 Task: Reserve a 3-hour beer and brewery tour to explore local craft breweries and their brews.
Action: Mouse pressed left at (547, 203)
Screenshot: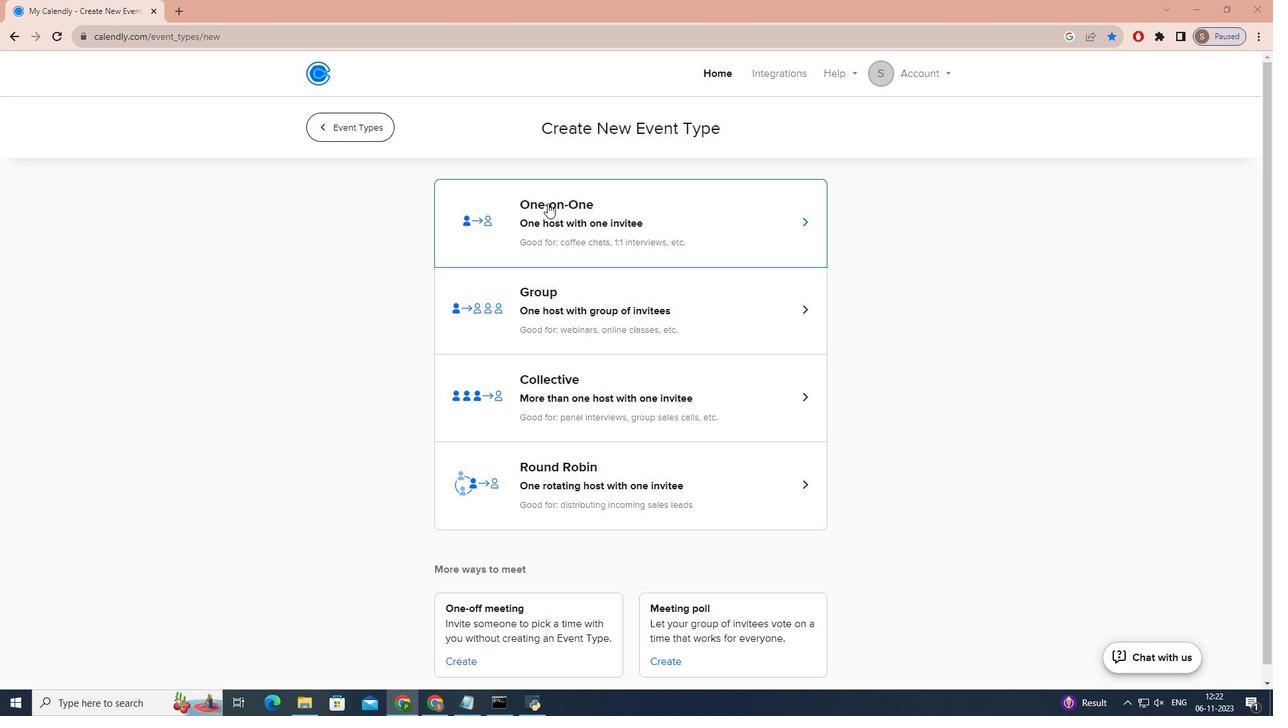 
Action: Mouse moved to (502, 265)
Screenshot: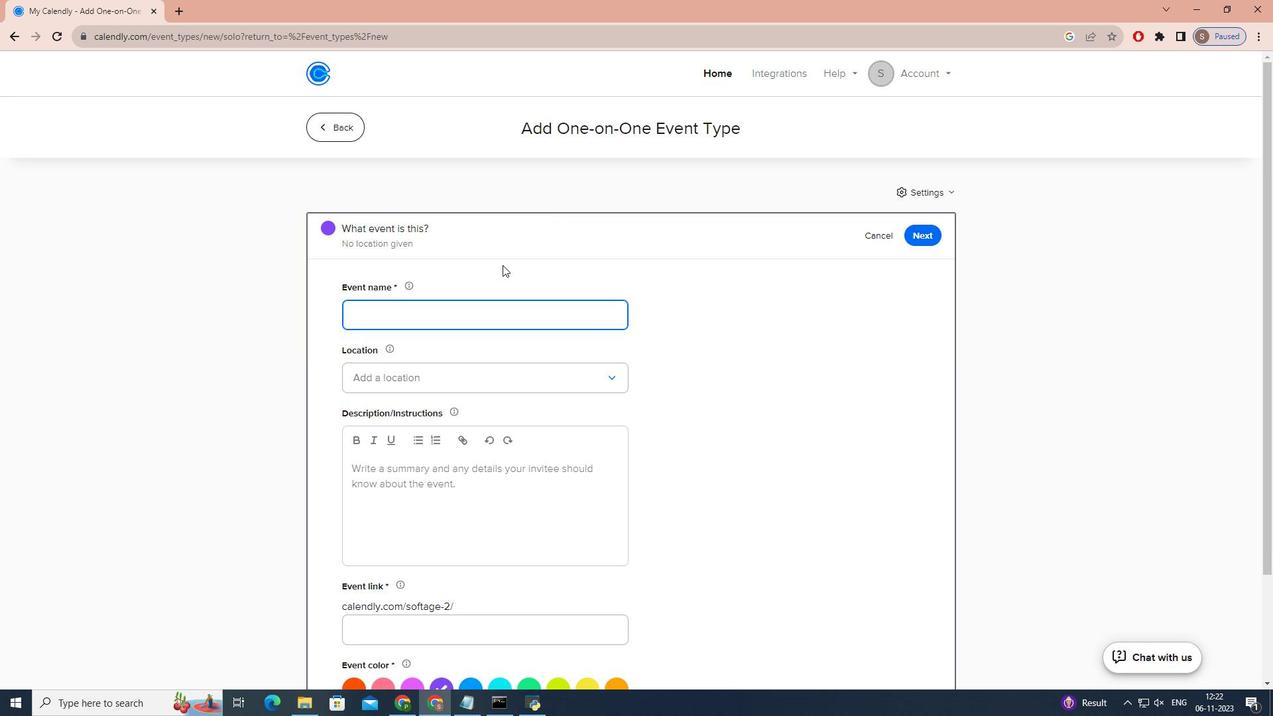
Action: Key pressed c<Key.caps_lock>RAFT<Key.space><Key.caps_lock>b<Key.caps_lock>EER<Key.space><Key.caps_lock>b<Key.caps_lock>REWERY<Key.space><Key.caps_lock>t<Key.caps_lock>OUR<Key.space>-<Key.space><Key.backspace><Key.backspace>AND<Key.space><Key.caps_lock>a<Key.caps_lock>DVENTURE
Screenshot: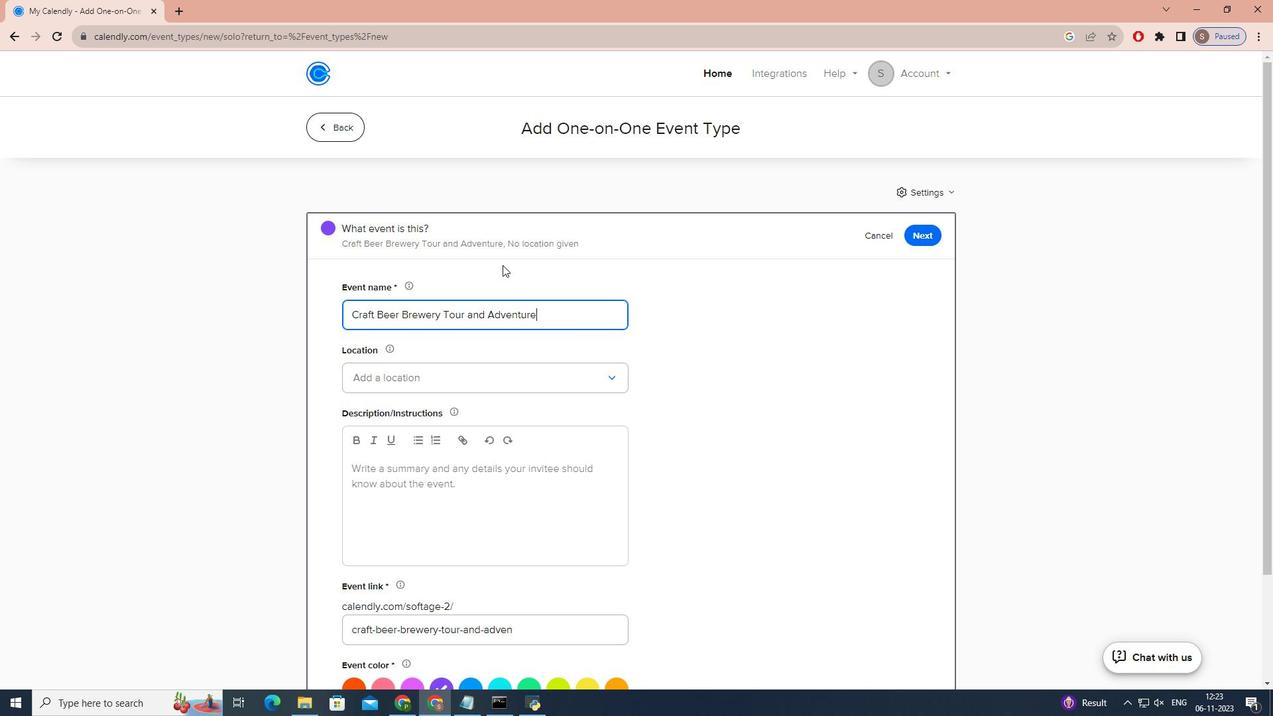 
Action: Mouse moved to (467, 375)
Screenshot: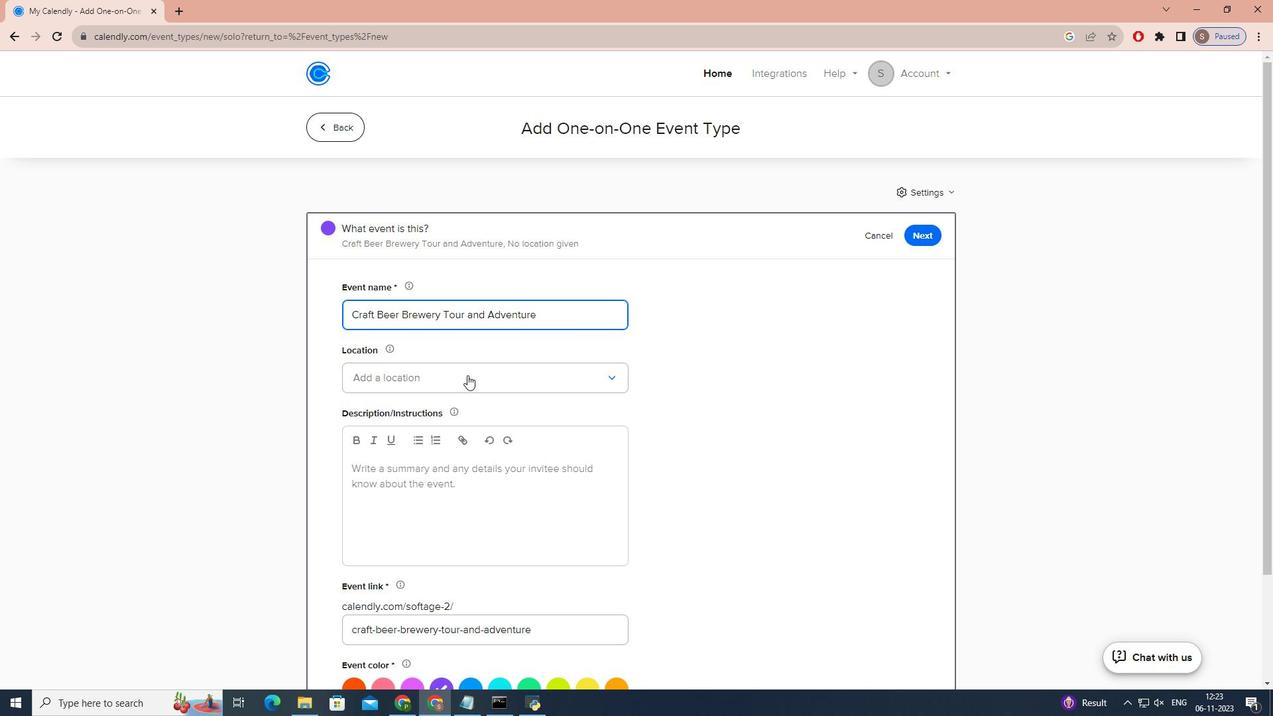 
Action: Mouse pressed left at (467, 375)
Screenshot: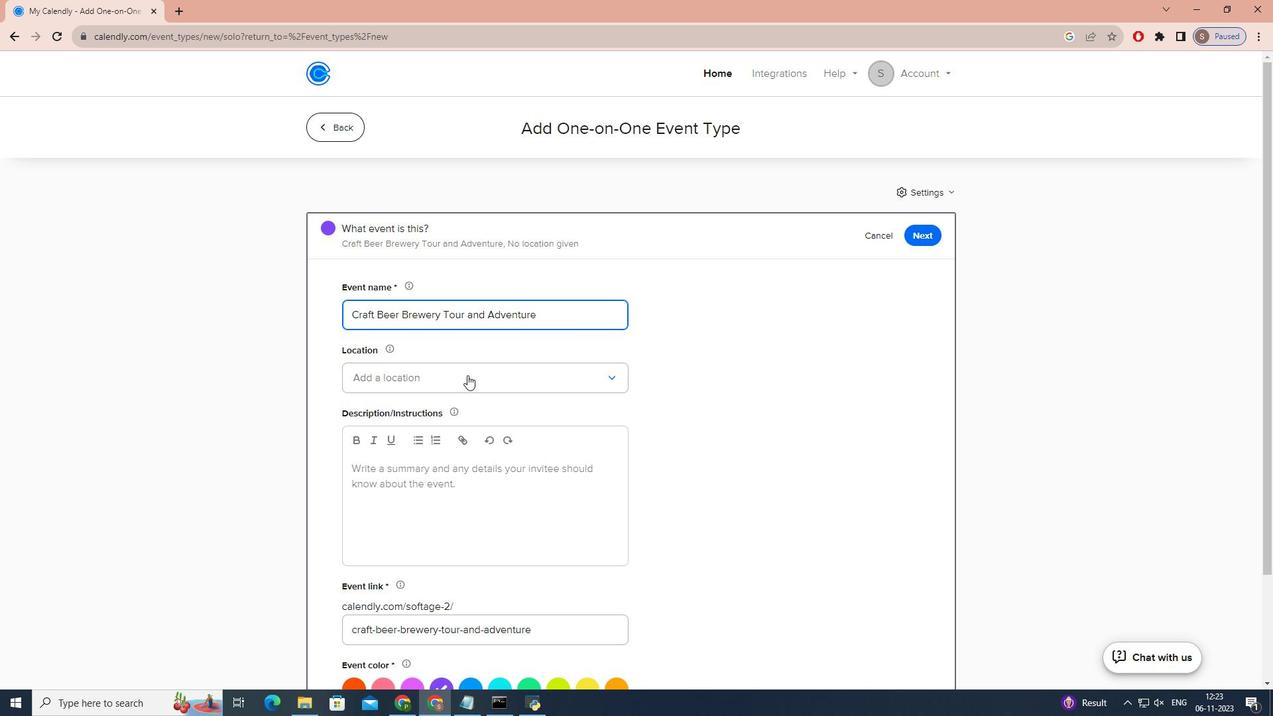 
Action: Mouse moved to (452, 410)
Screenshot: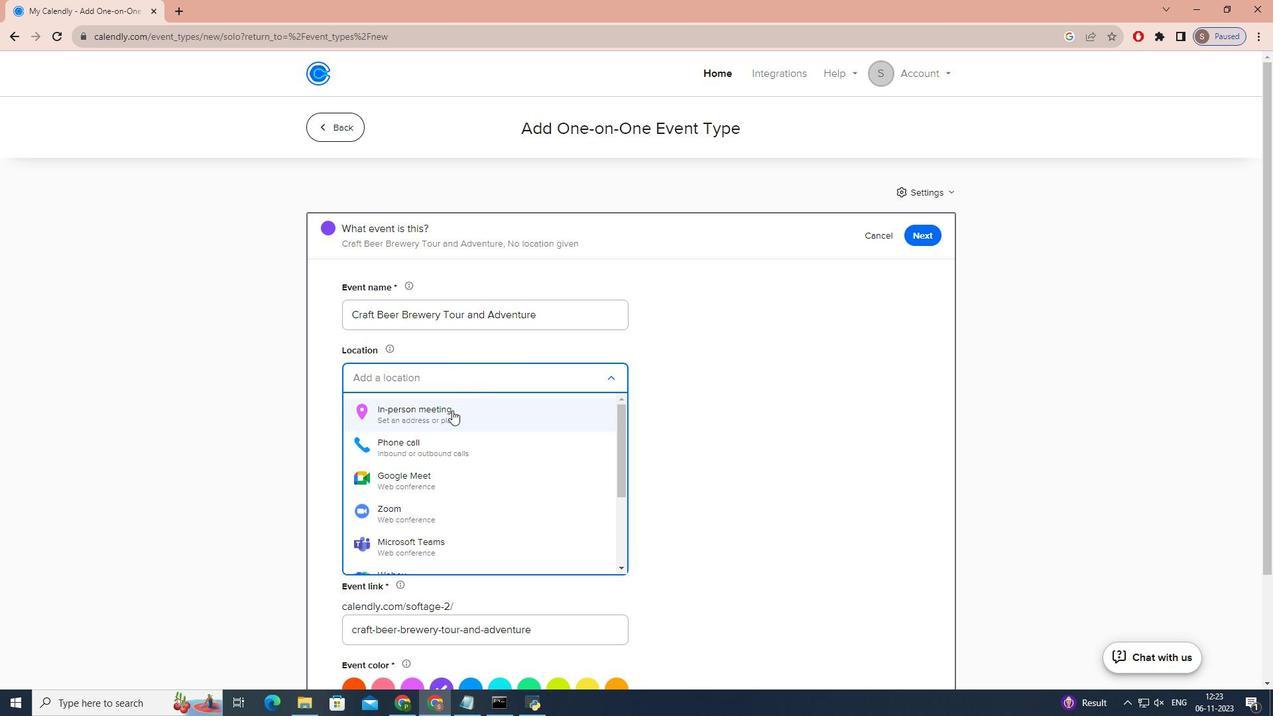 
Action: Mouse pressed left at (452, 410)
Screenshot: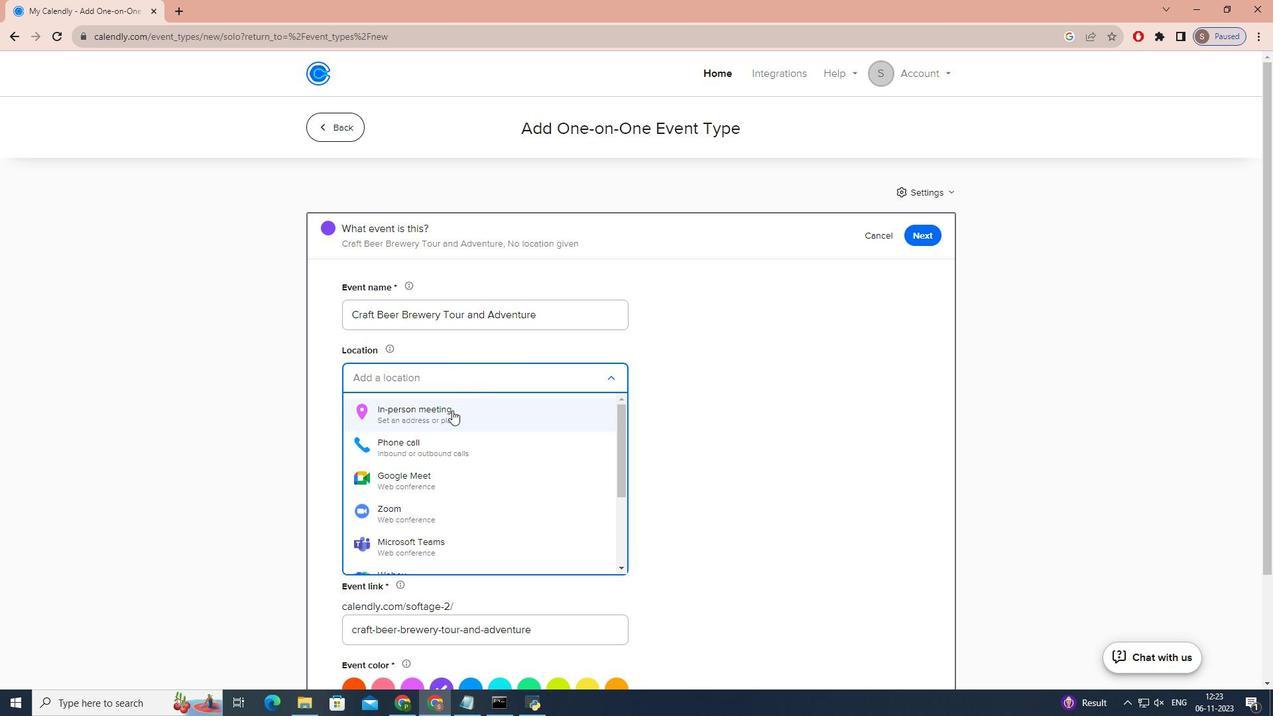 
Action: Mouse moved to (590, 213)
Screenshot: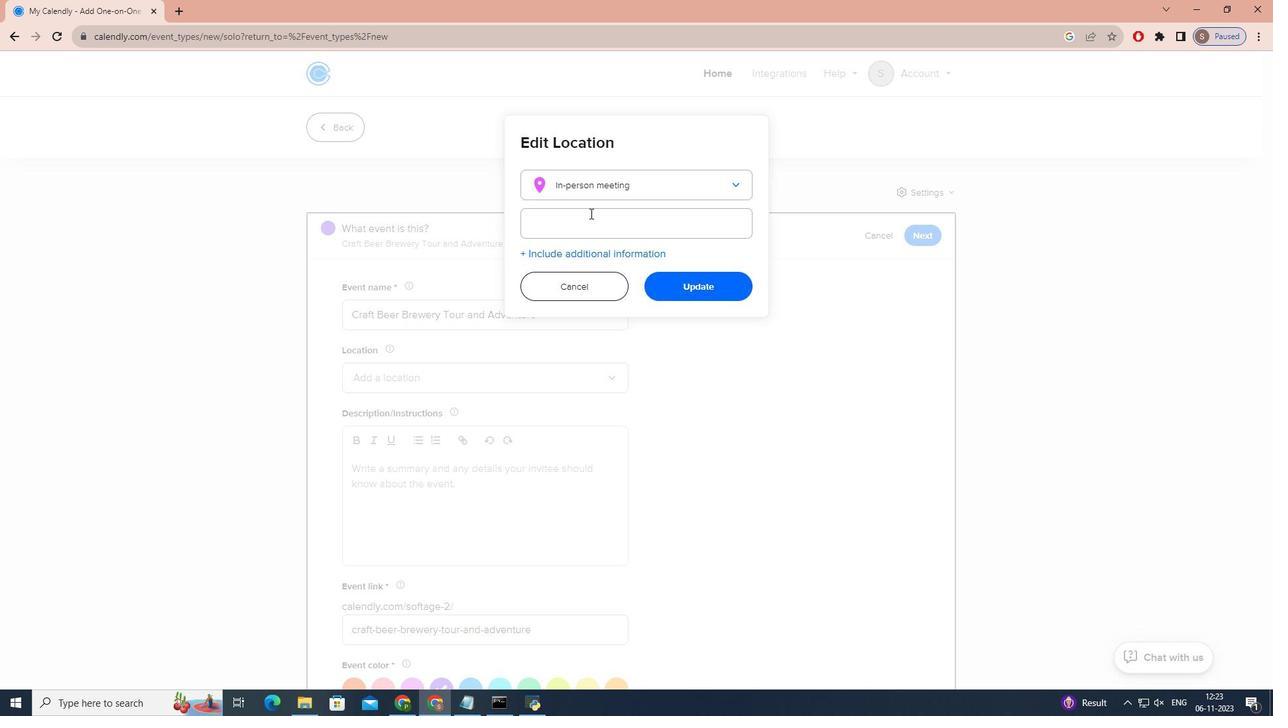 
Action: Mouse pressed left at (590, 213)
Screenshot: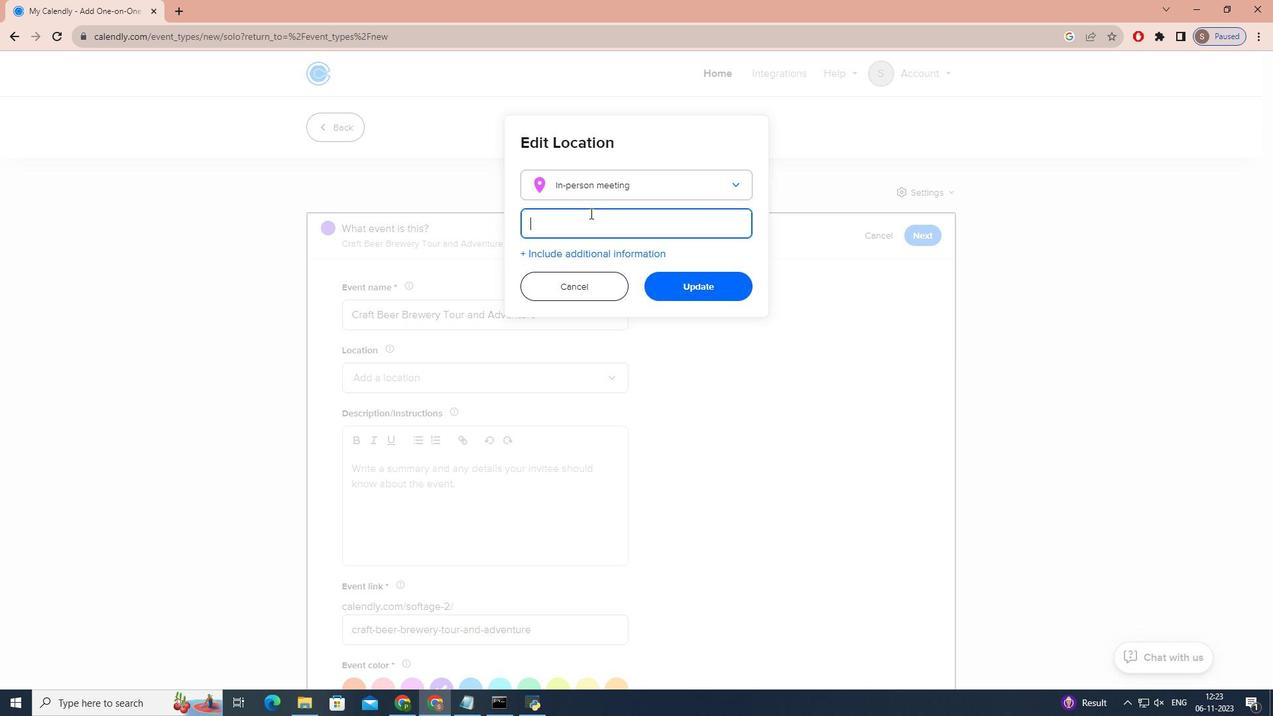 
Action: Key pressed <Key.caps_lock>n<Key.caps_lock>EW<Key.space><Key.caps_lock>g<Key.caps_lock>LARUS<Key.space><Key.caps_lock>b<Key.caps_lock>REWING<Key.space><Key.caps_lock>c<Key.caps_lock>OMPANY<Key.space><Key.backspace>,<Key.space><Key.caps_lock>n<Key.caps_lock>EW<Key.space><Key.caps_lock>g<Key.caps_lock>LARUS,<Key.space><Key.caps_lock>w<Key.caps_lock>ISCONSIN,<Key.space><Key.caps_lock>us
Screenshot: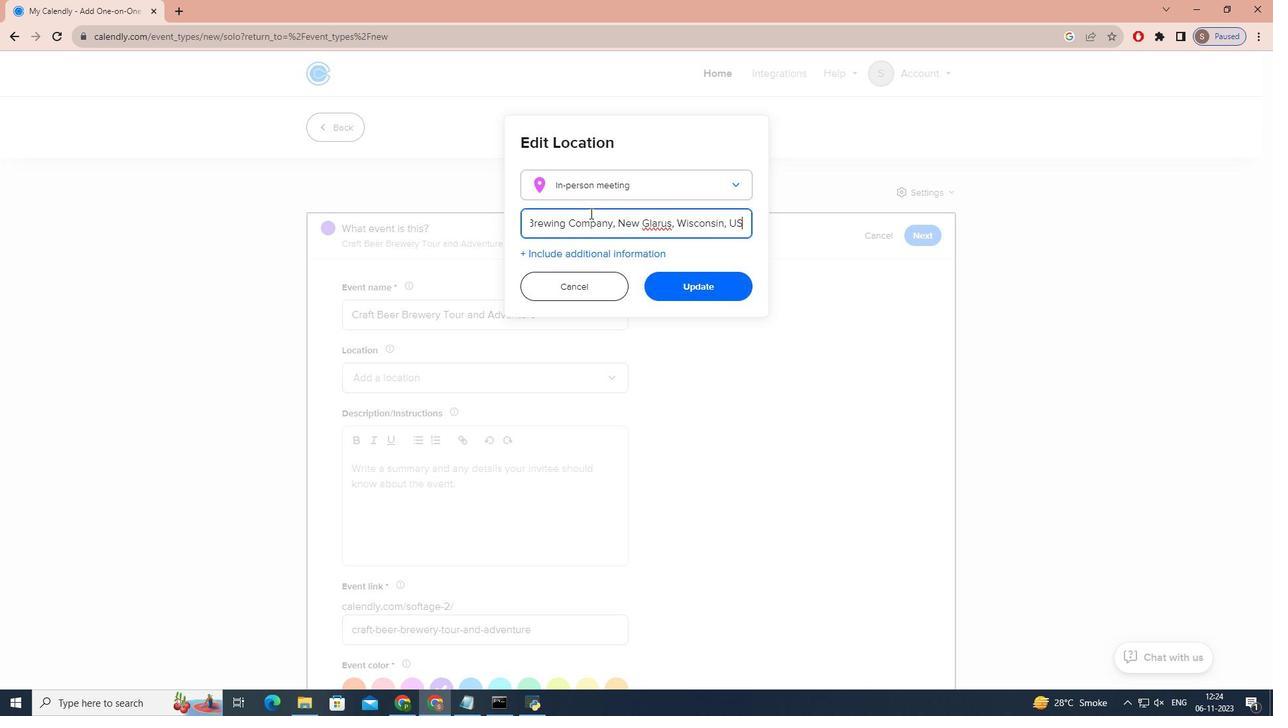 
Action: Mouse moved to (692, 285)
Screenshot: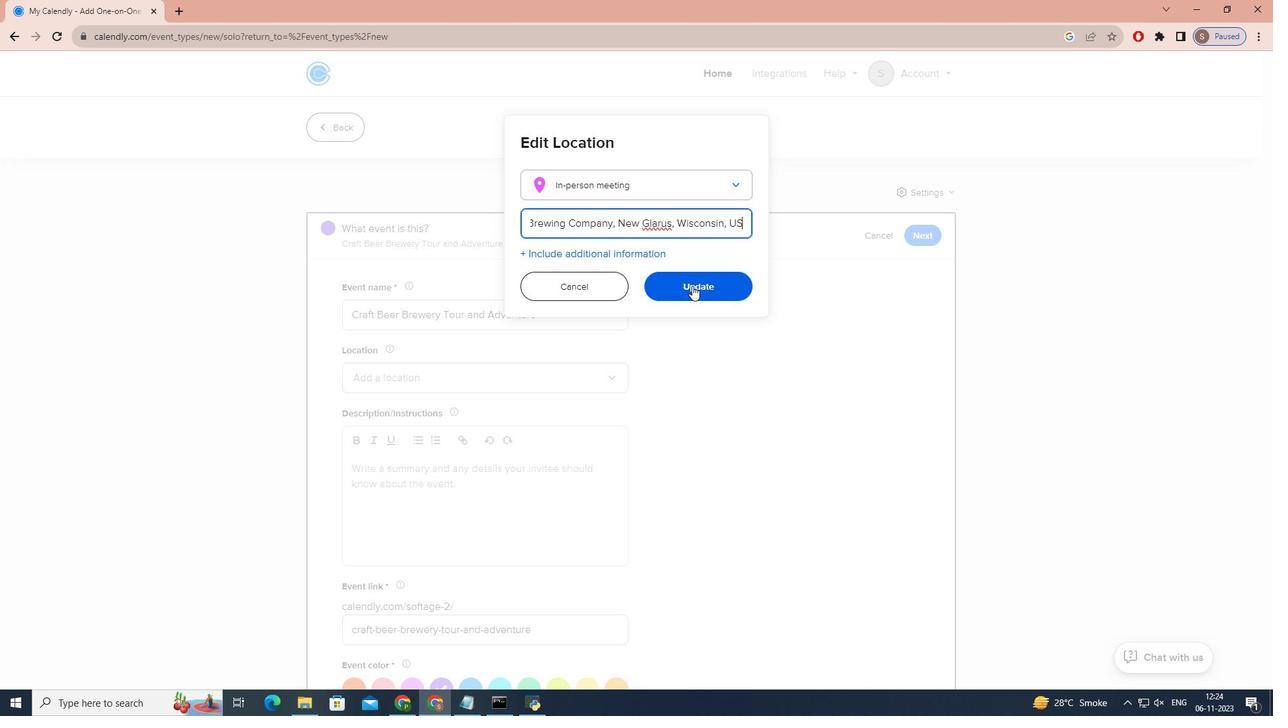 
Action: Mouse pressed left at (692, 285)
Screenshot: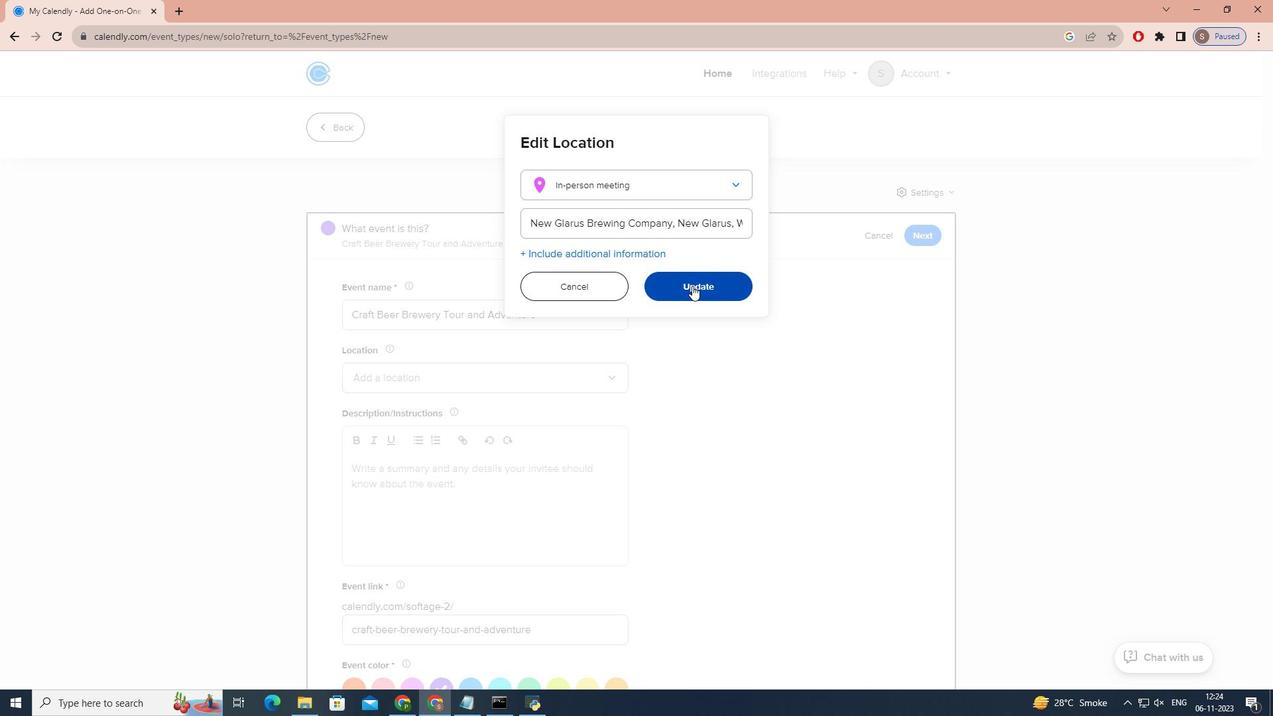 
Action: Mouse moved to (523, 484)
Screenshot: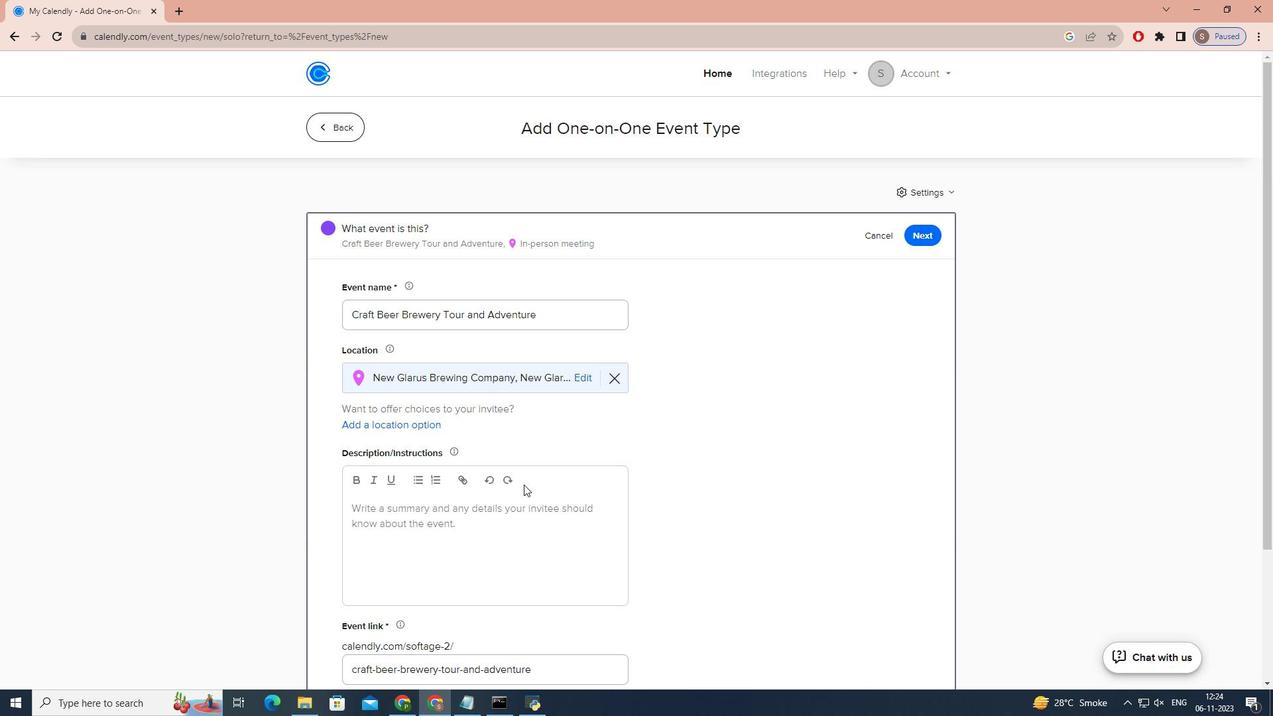 
Action: Mouse pressed left at (523, 484)
Screenshot: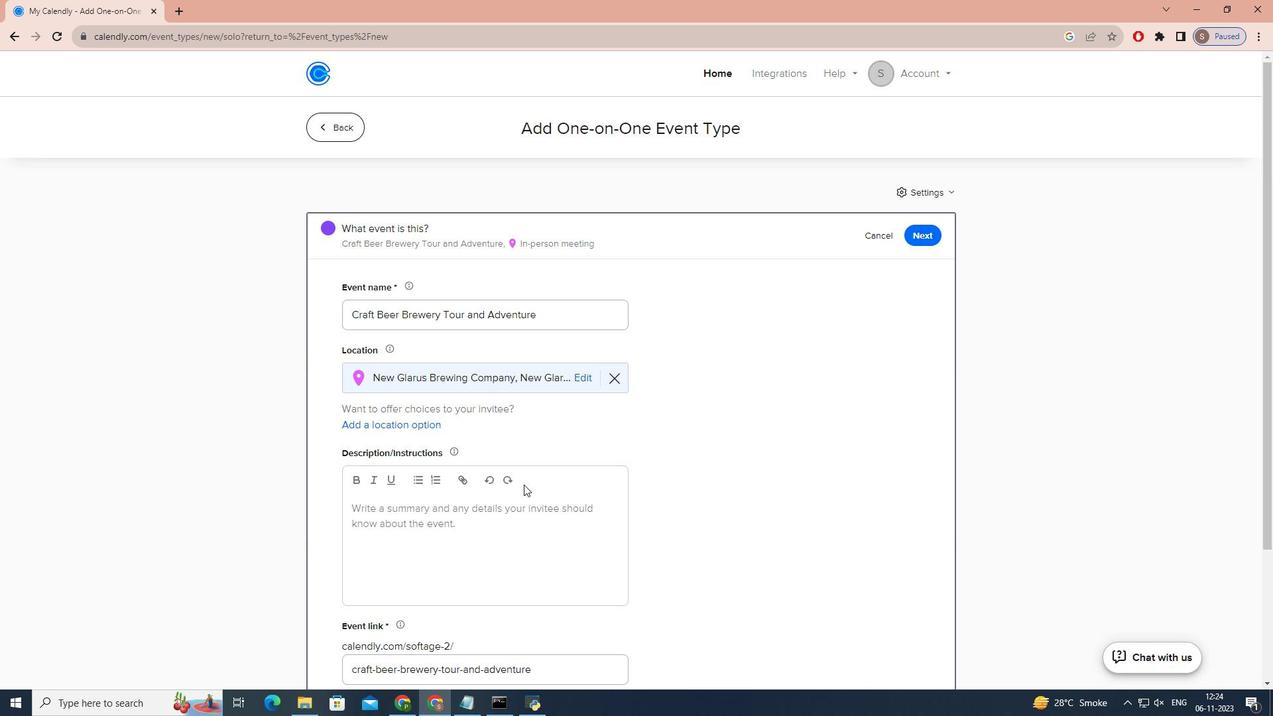 
Action: Mouse moved to (517, 501)
Screenshot: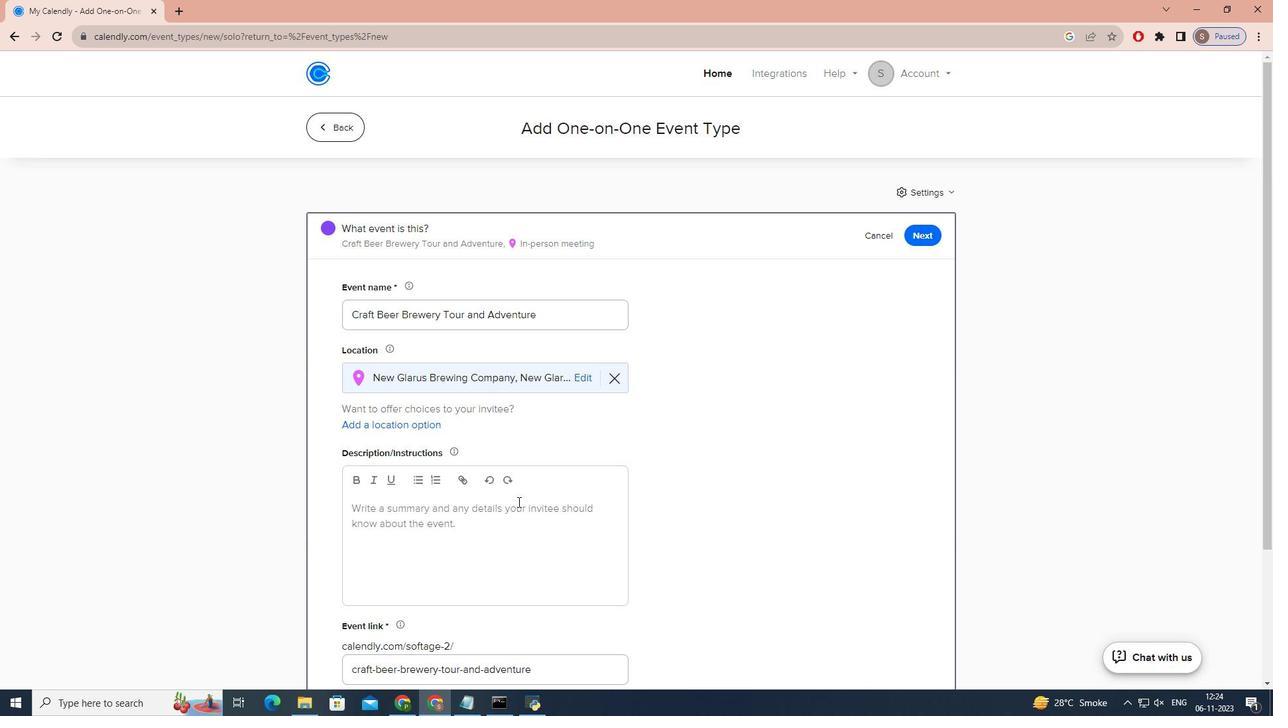 
Action: Mouse pressed left at (517, 501)
Screenshot: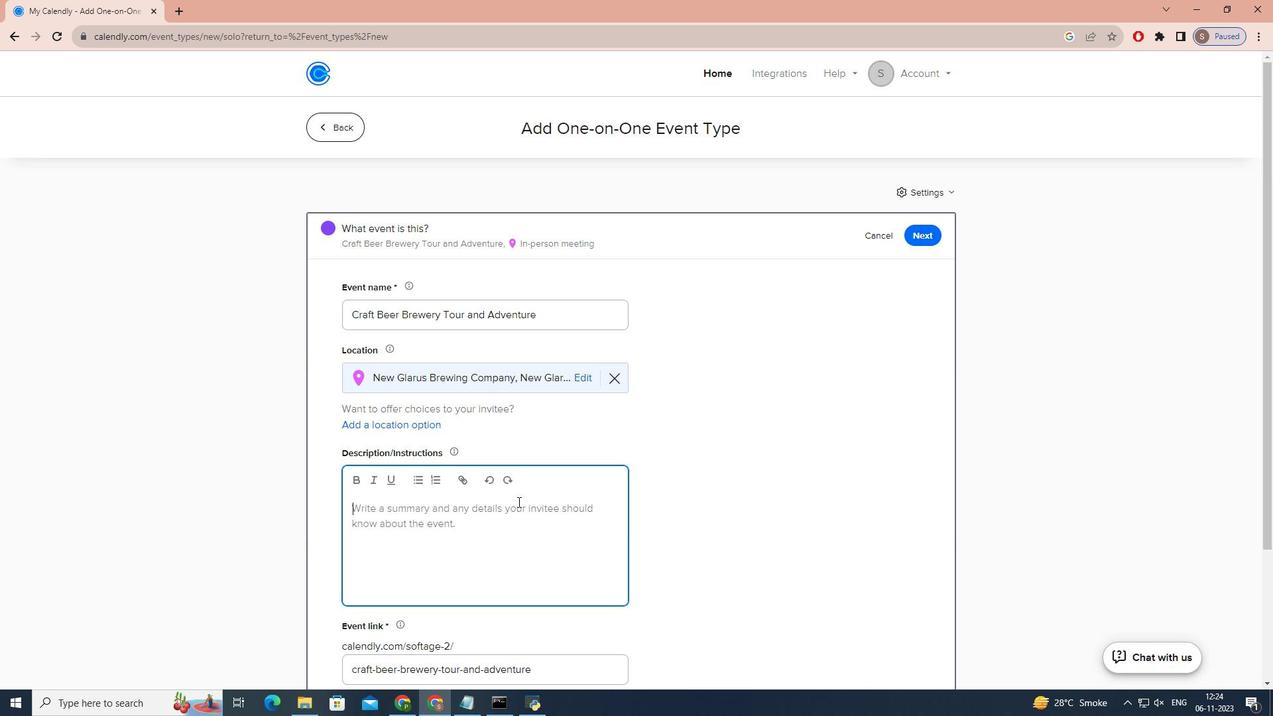 
Action: Key pressed w<Key.caps_lock>ELCOME<Key.space>TO<Key.space>OUR<Key.space>E
Screenshot: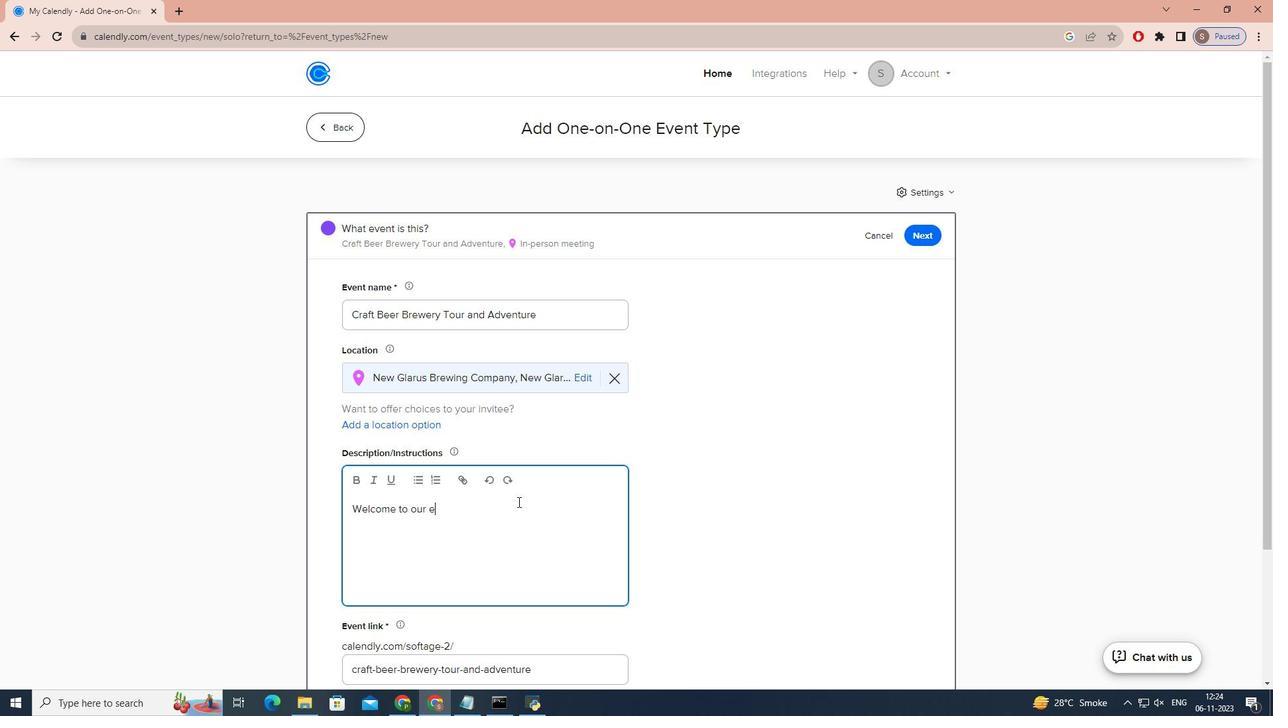 
Action: Mouse moved to (517, 501)
Screenshot: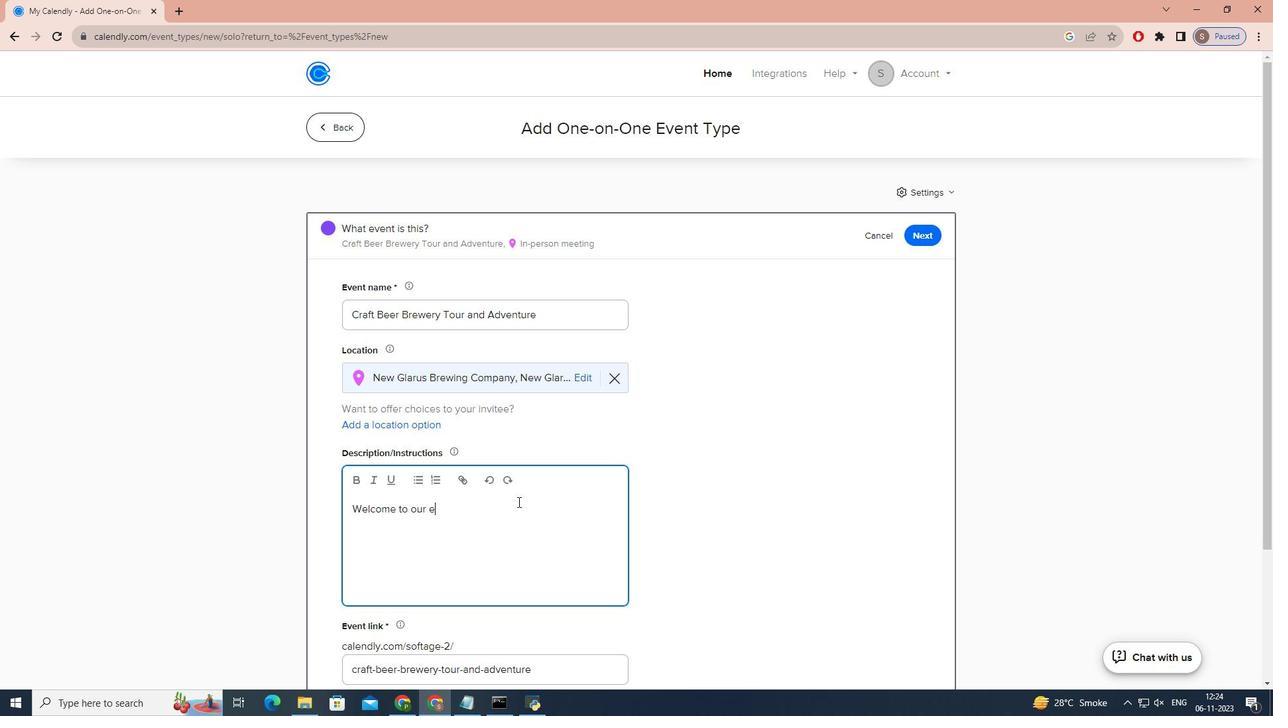 
Action: Key pressed XCITING<Key.space>BEER<Key.space>AND<Key.space>BREWERY<Key.space>TOUR<Key.space>AS<Key.space>WE<Key.space>EXPLORE<Key.space>THE<Key.space>B<Key.backspace>VIBRANT<Key.space>WOLRD<Key.space><Key.backspace><Key.backspace><Key.backspace><Key.backspace>RLD<Key.space>OF<Key.space>LOCAL<Key.space>CRAFT<Key.space>BREWERIES<Key.space>NM<Key.backspace><Key.backspace>AND<Key.space>H<Key.backspace>THERI<Key.space>UNIQUES<Key.backspace><Key.space>
Screenshot: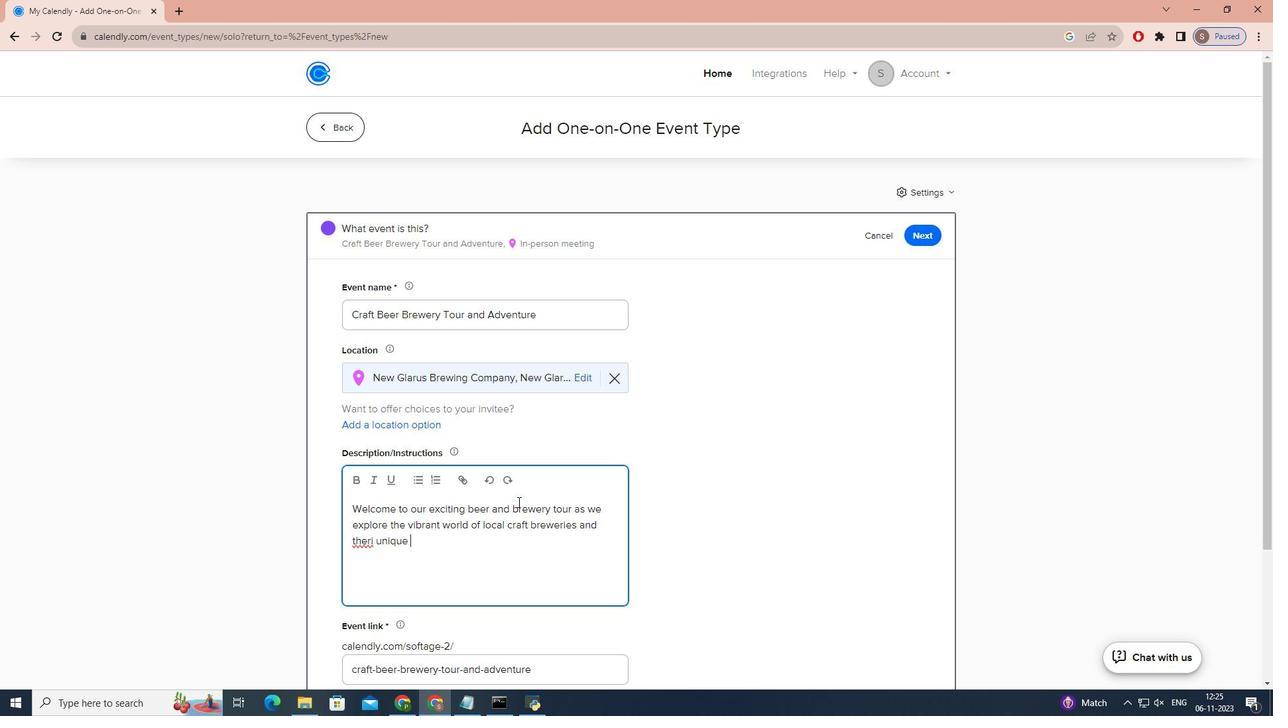 
Action: Mouse moved to (370, 537)
Screenshot: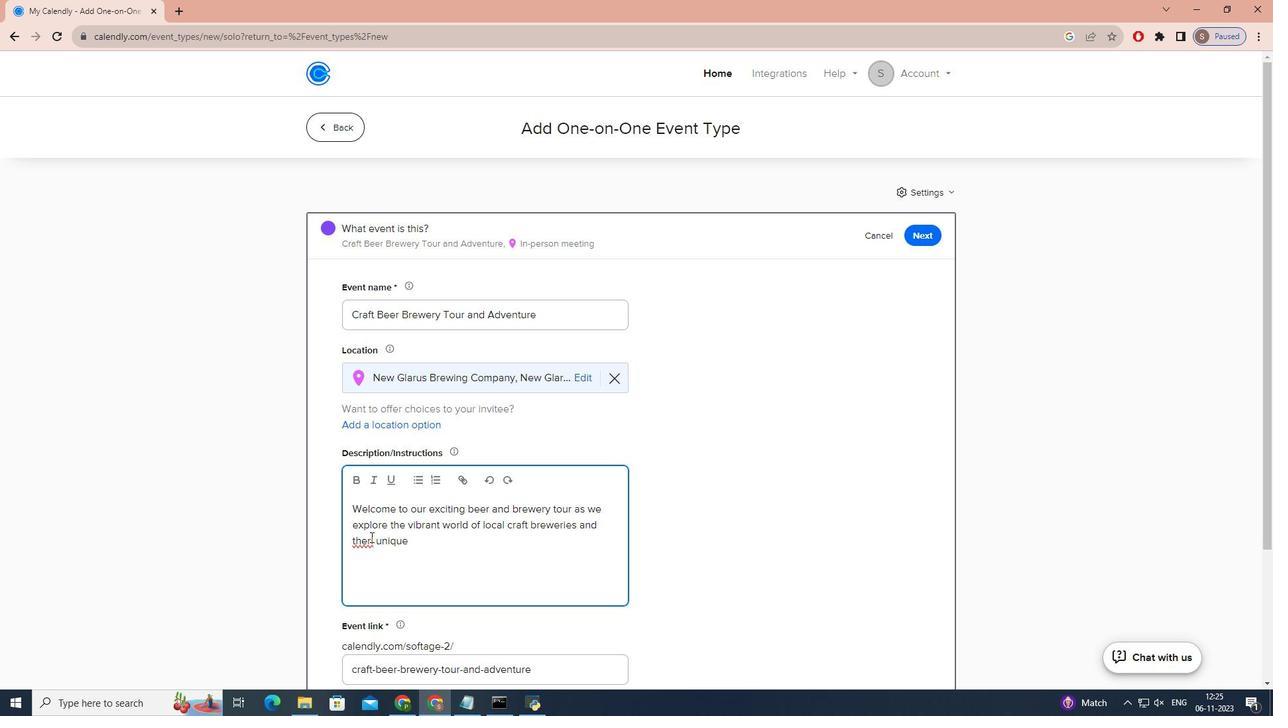 
Action: Mouse pressed left at (370, 537)
Screenshot: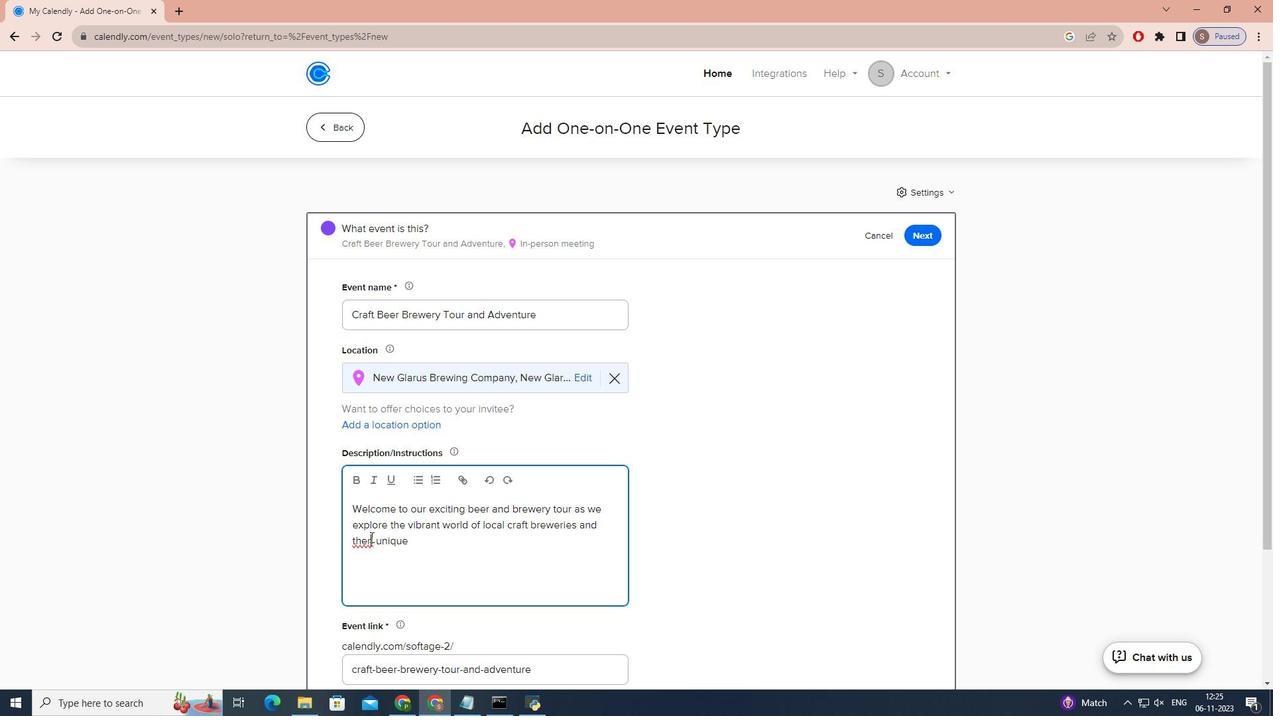 
Action: Key pressed <Key.backspace><Key.right>R<Key.right><Key.right><Key.right><Key.right><Key.right><Key.right><Key.right><Key.space>BREWS.<Key.space><Key.caps_lock>t<Key.caps_lock>HIS<Key.space>GUIDED<Key.space>TOUR<Key.space>A<Key.space>FANTASTIC<Key.space>OPPORTUNITY<Key.space>TO<Key.space>DISCOVER<Key.space>THE<Key.space>AT<Key.space>OF<Key.space>BREWING<Key.space>AND<Key.space>TASTE<Key.space>A<Key.space>VARIETY<Key.space>OF<Key.space>HANDCRAFTED<Key.space>BEEER<Key.backspace><Key.backspace>S<Key.backspace>RS.<Key.space><Key.caps_lock>o<Key.caps_lock>UR<Key.space>EXPERIENCED<Key.space>TOUR<Key.space>GUIDE<Key.space>WILL<Key.space>TAKE<Key.space>YOU<Key.space>ON<Key.space>A<Key.space>MEMORABLE<Key.space>JOURNEY<Key.space>THROUGH<Key.space>SOME<Key.space>OF<Key.space>THE<Key.space>BEST<Key.space>BREWERIES<Key.space>IN<Key.space>TOWN,<Key.space>SHARING<Key.space>THEIR<Key.space>EXPERTIC<Key.backspace>SE<Key.space>AD<Key.backspace>ND<Key.space>INSIGHTS<Key.space>INTO<Key.space>THE<Key.space>BREWING<Key.space>PROCESS.<Key.space>
Screenshot: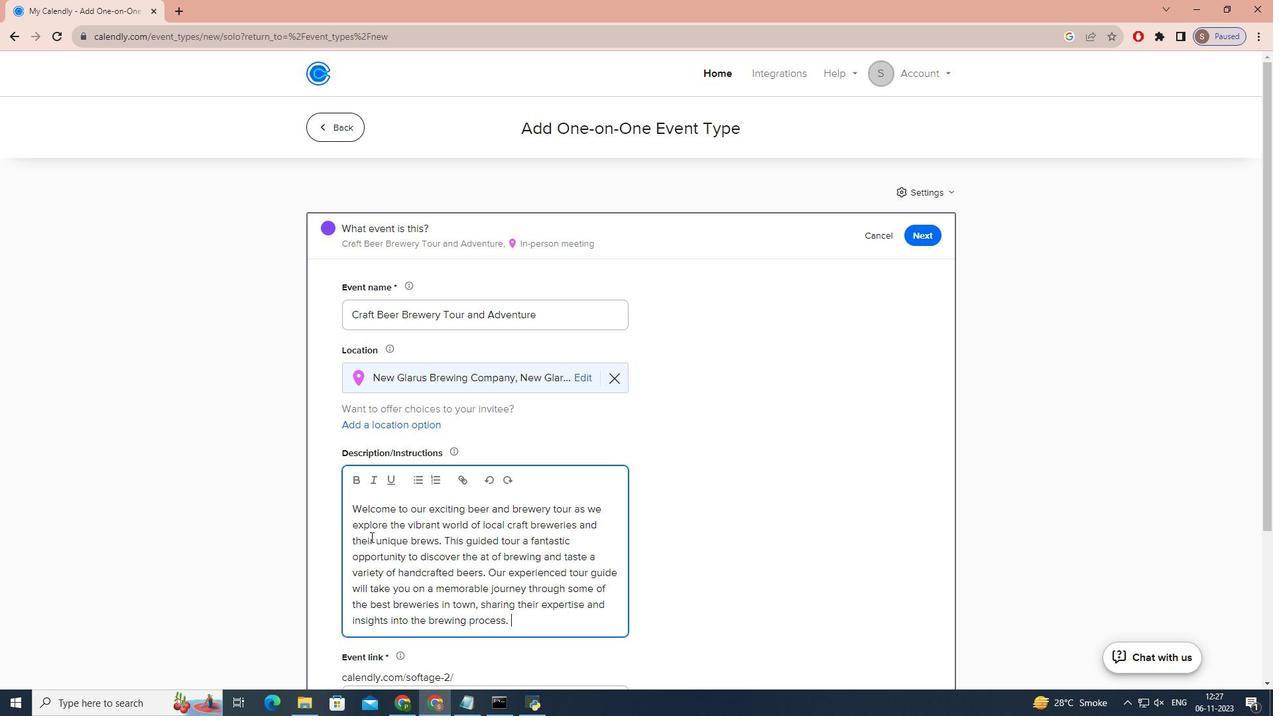 
Action: Mouse moved to (555, 601)
Screenshot: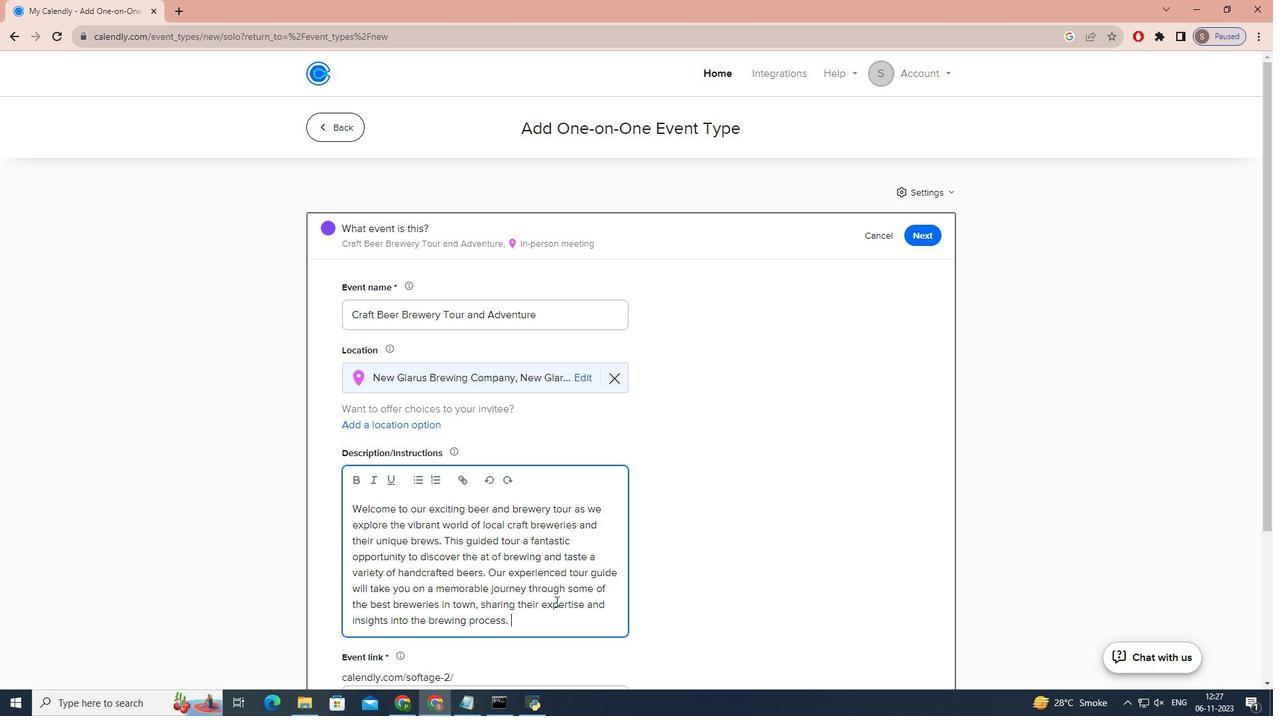 
Action: Mouse scrolled (555, 600) with delta (0, 0)
Screenshot: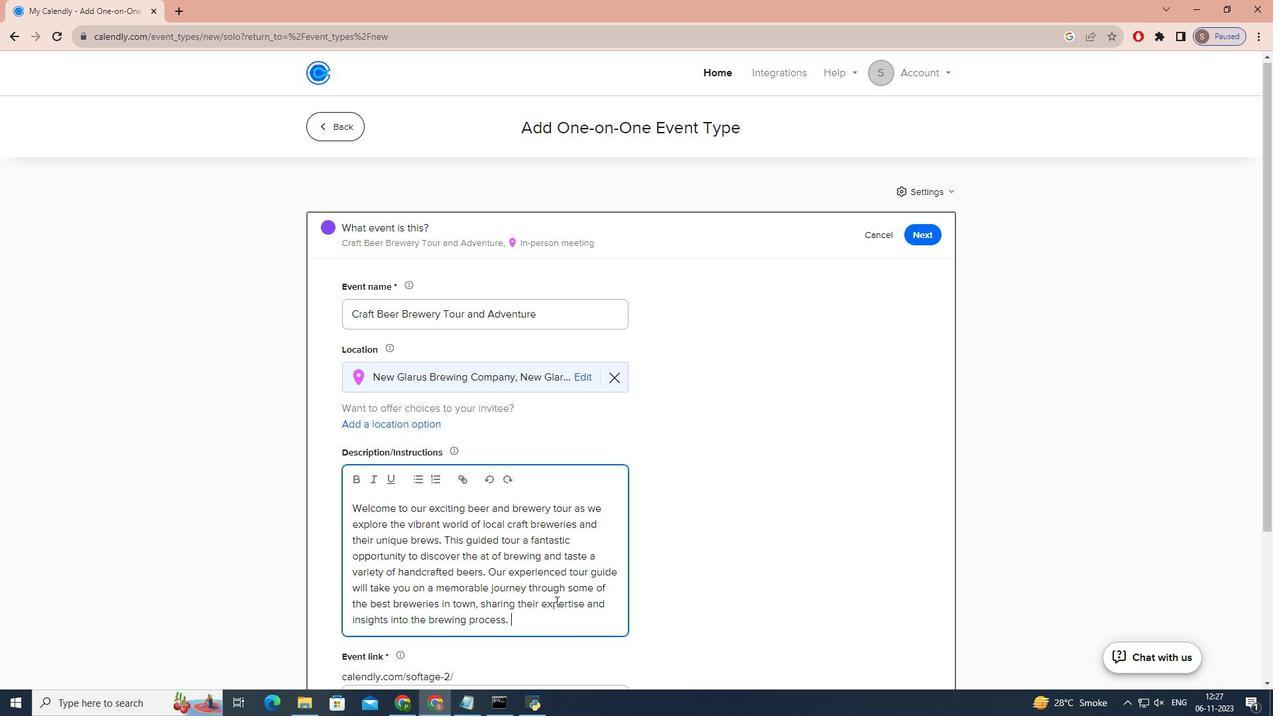 
Action: Mouse scrolled (555, 600) with delta (0, 0)
Screenshot: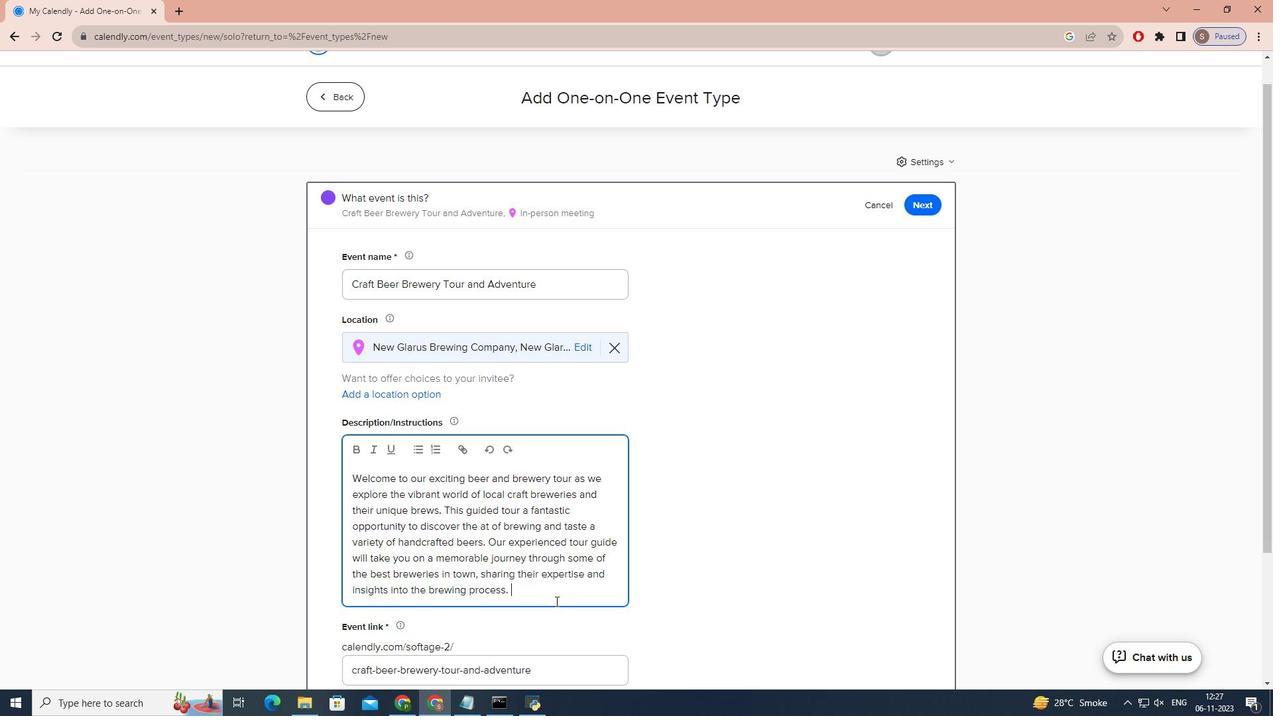 
Action: Mouse scrolled (555, 600) with delta (0, 0)
Screenshot: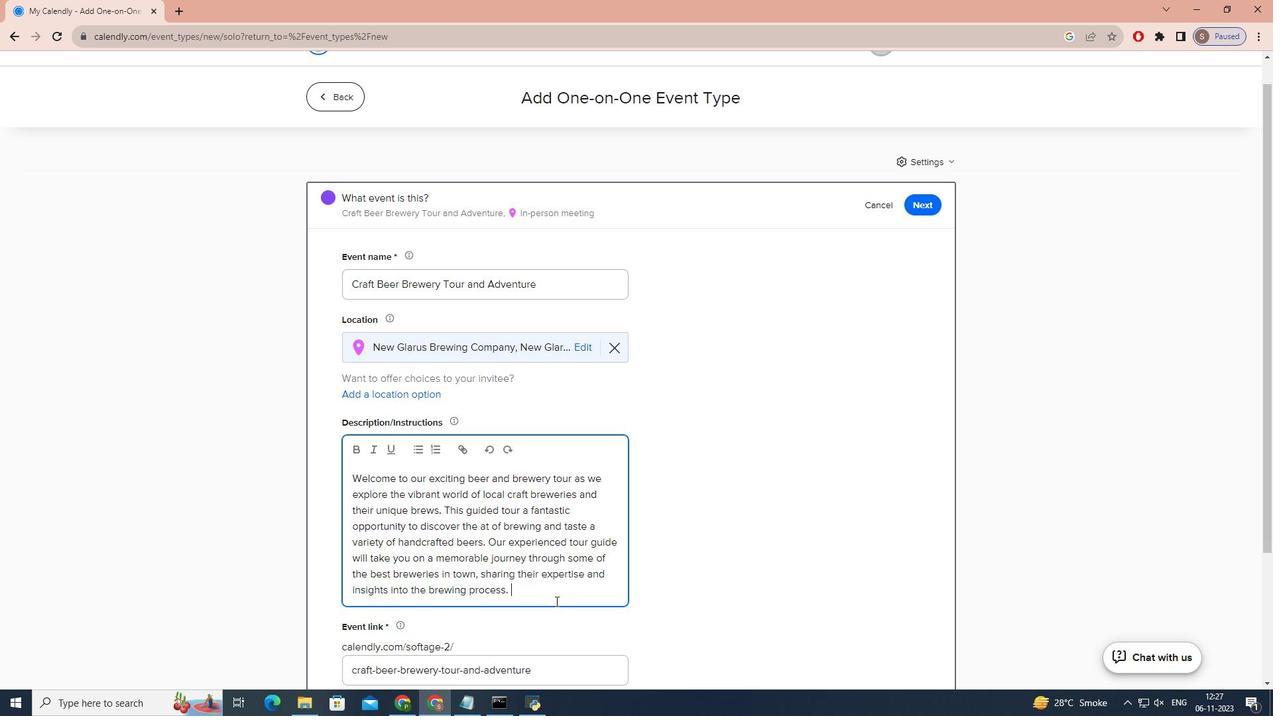 
Action: Mouse scrolled (555, 600) with delta (0, 0)
Screenshot: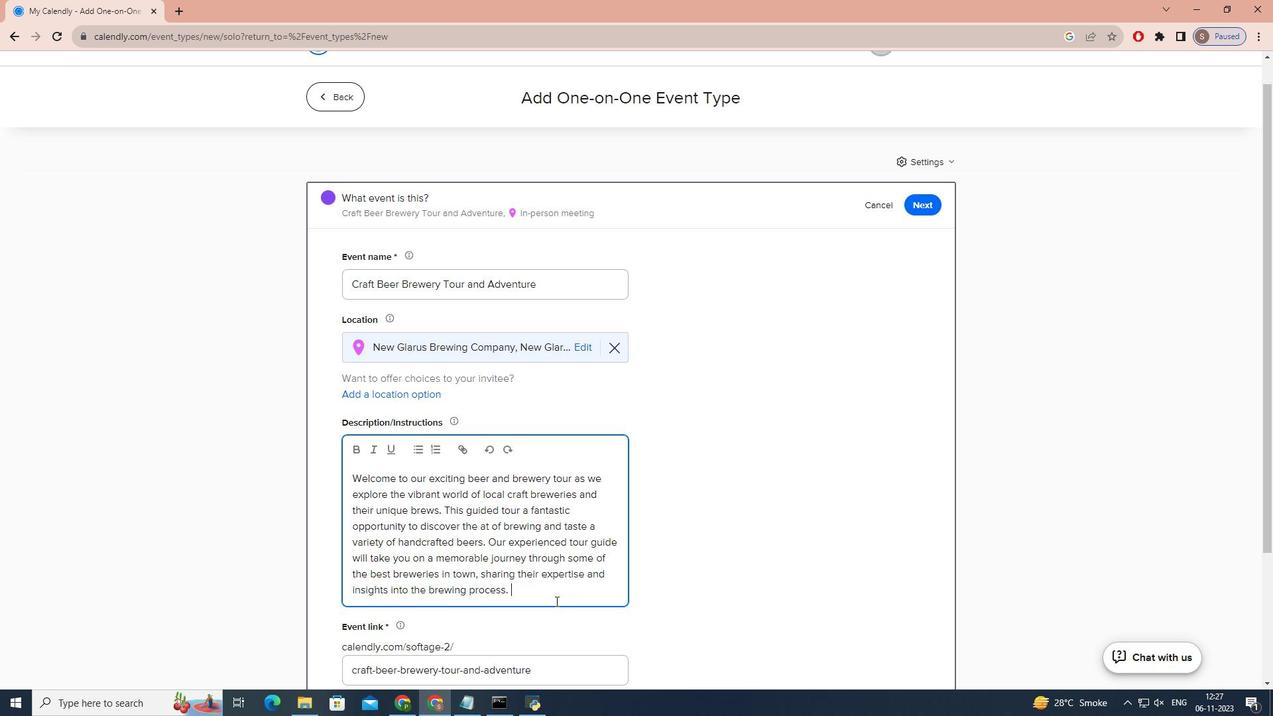 
Action: Mouse scrolled (555, 600) with delta (0, 0)
Screenshot: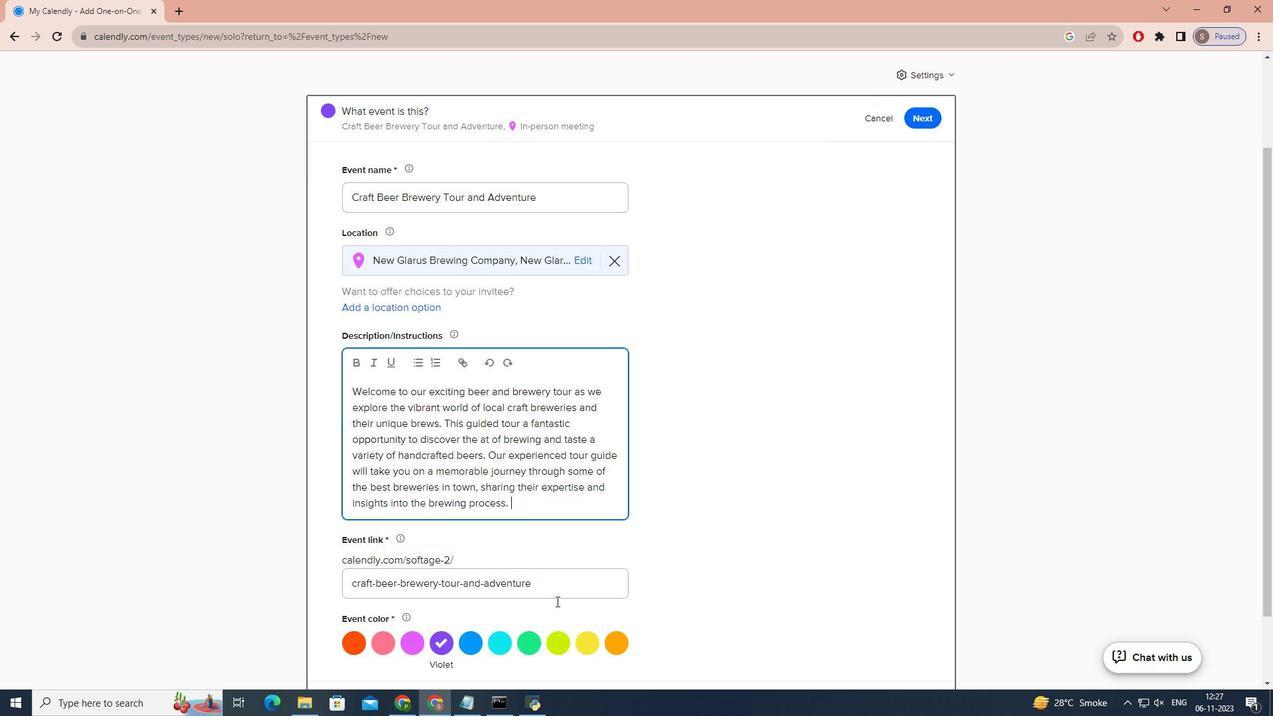 
Action: Mouse moved to (518, 560)
Screenshot: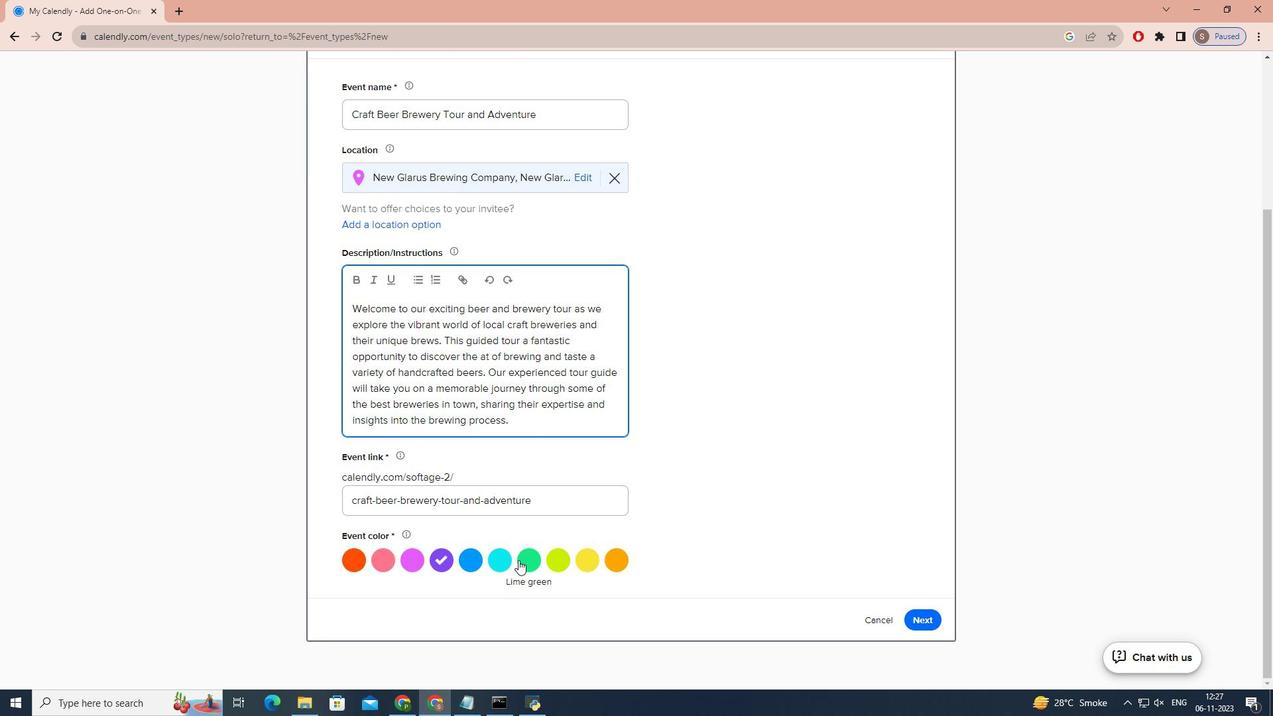 
Action: Mouse pressed left at (518, 560)
Screenshot: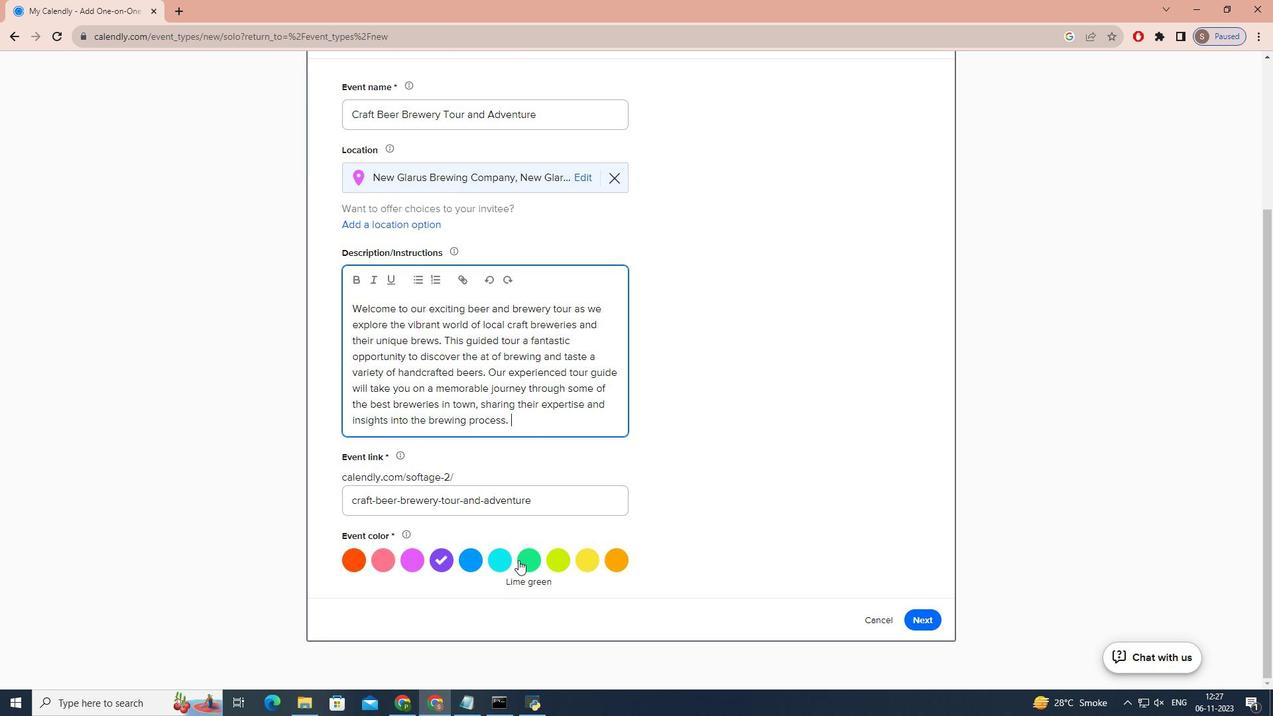 
Action: Mouse moved to (916, 614)
Screenshot: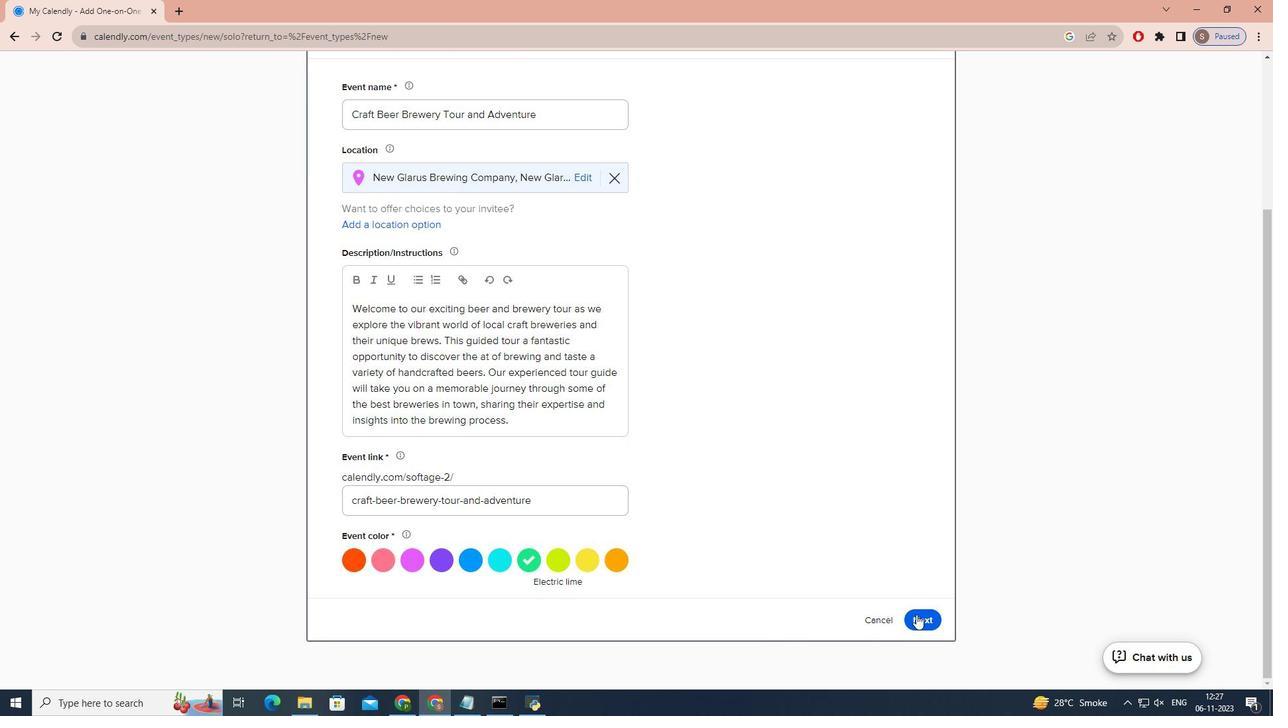 
Action: Mouse pressed left at (916, 614)
Screenshot: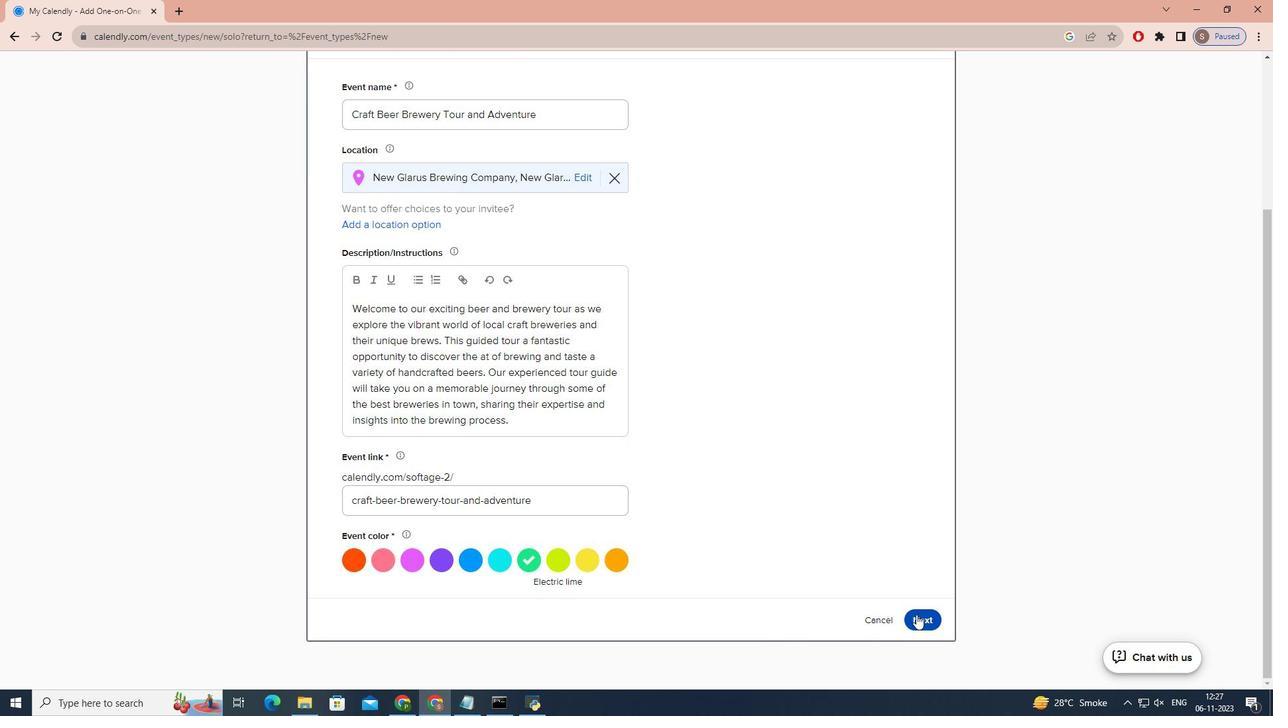 
Action: Mouse moved to (515, 366)
Screenshot: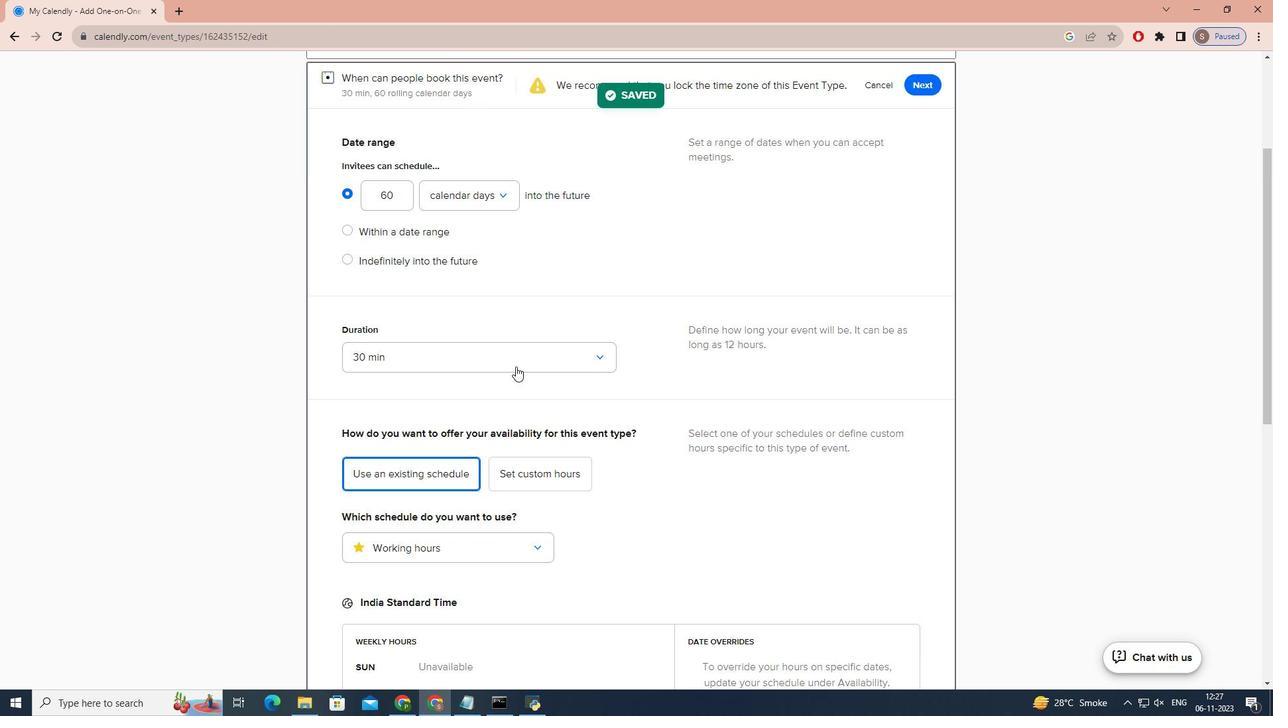 
Action: Mouse pressed left at (515, 366)
Screenshot: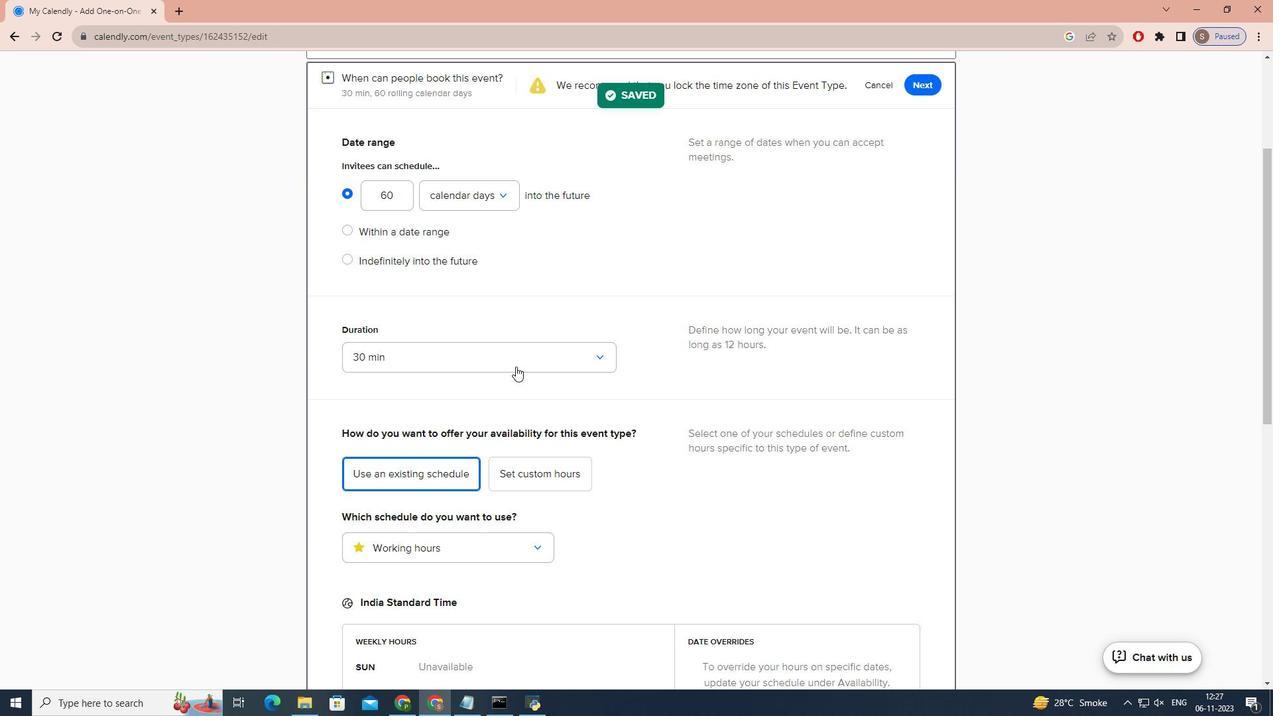 
Action: Mouse moved to (486, 499)
Screenshot: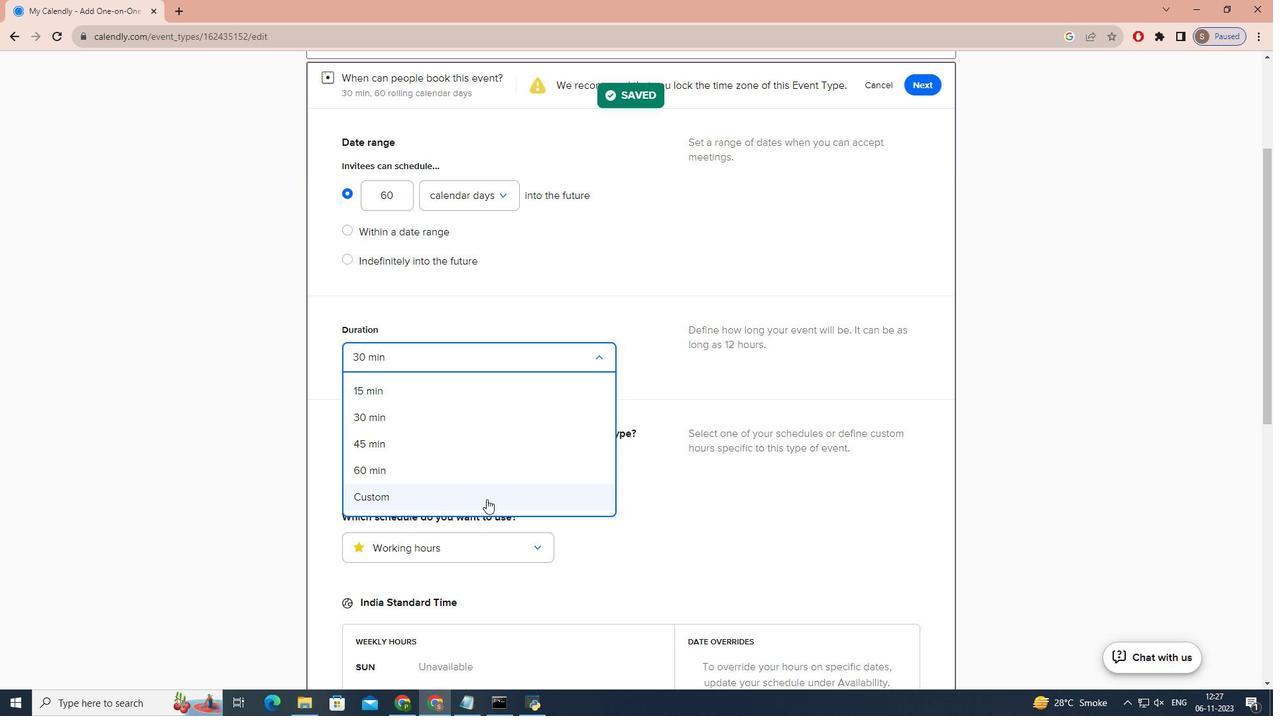 
Action: Mouse pressed left at (486, 499)
Screenshot: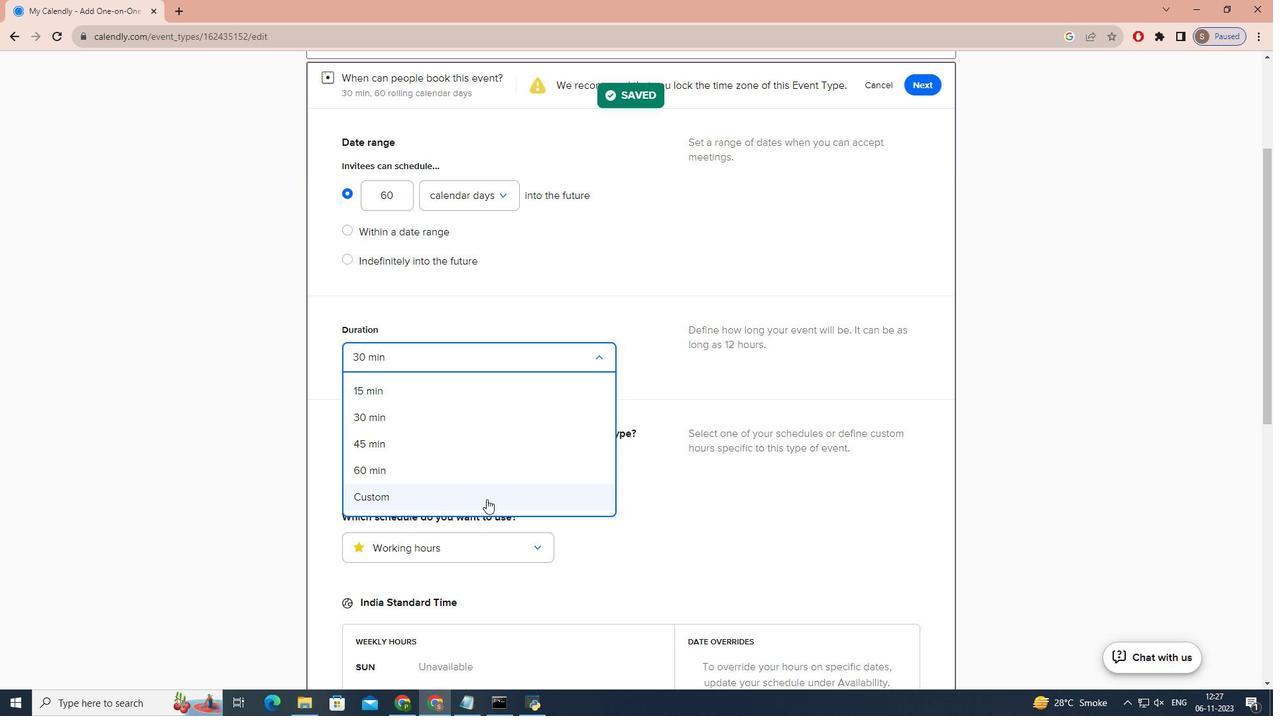 
Action: Mouse moved to (495, 402)
Screenshot: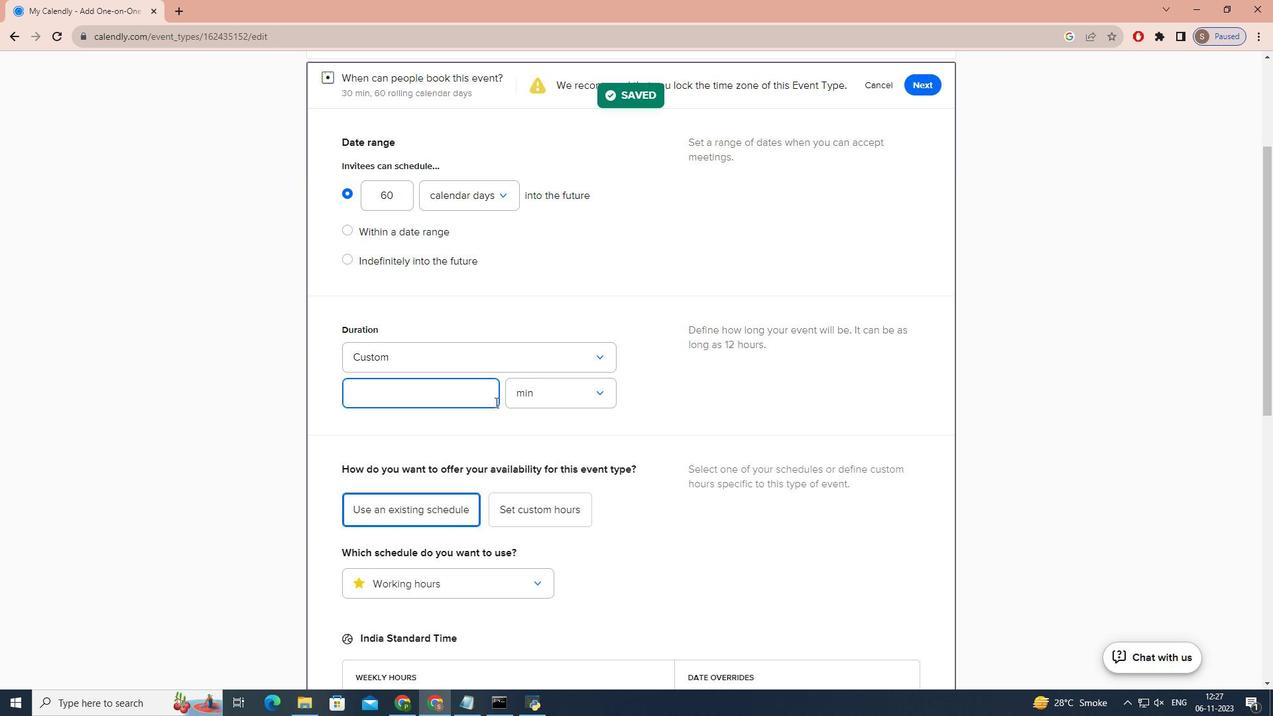 
Action: Key pressed 3
Screenshot: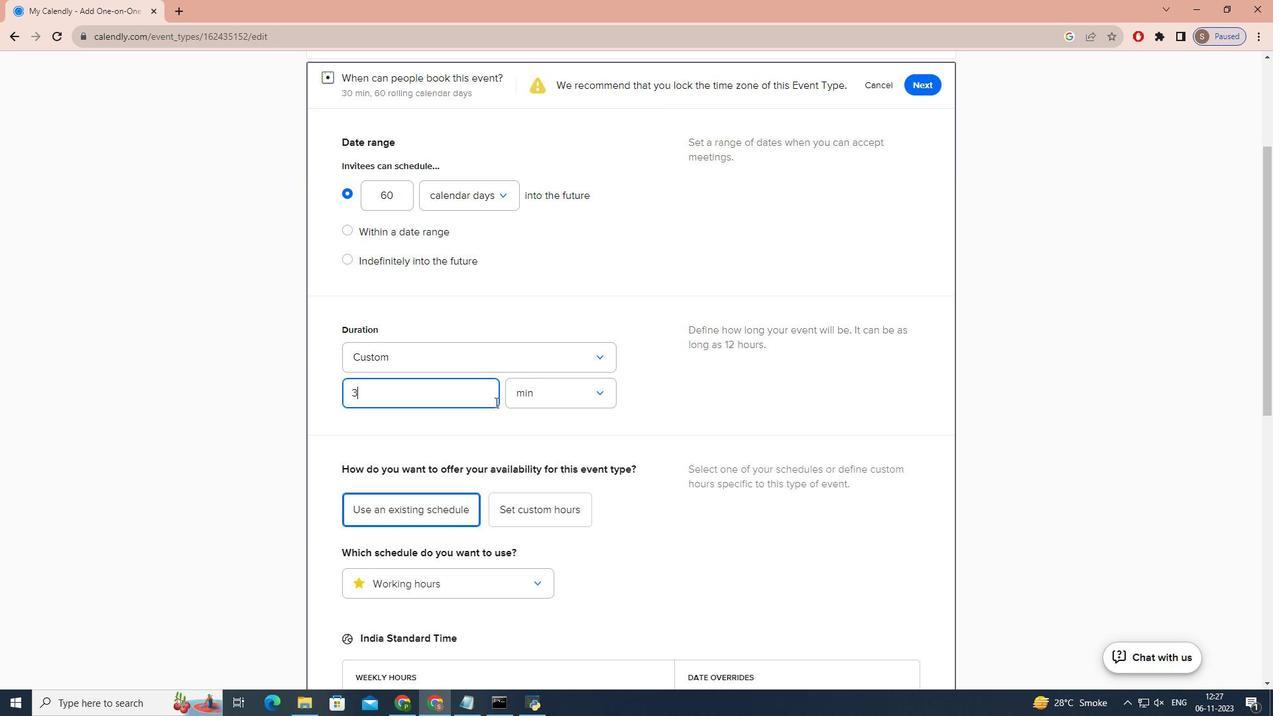
Action: Mouse moved to (574, 398)
Screenshot: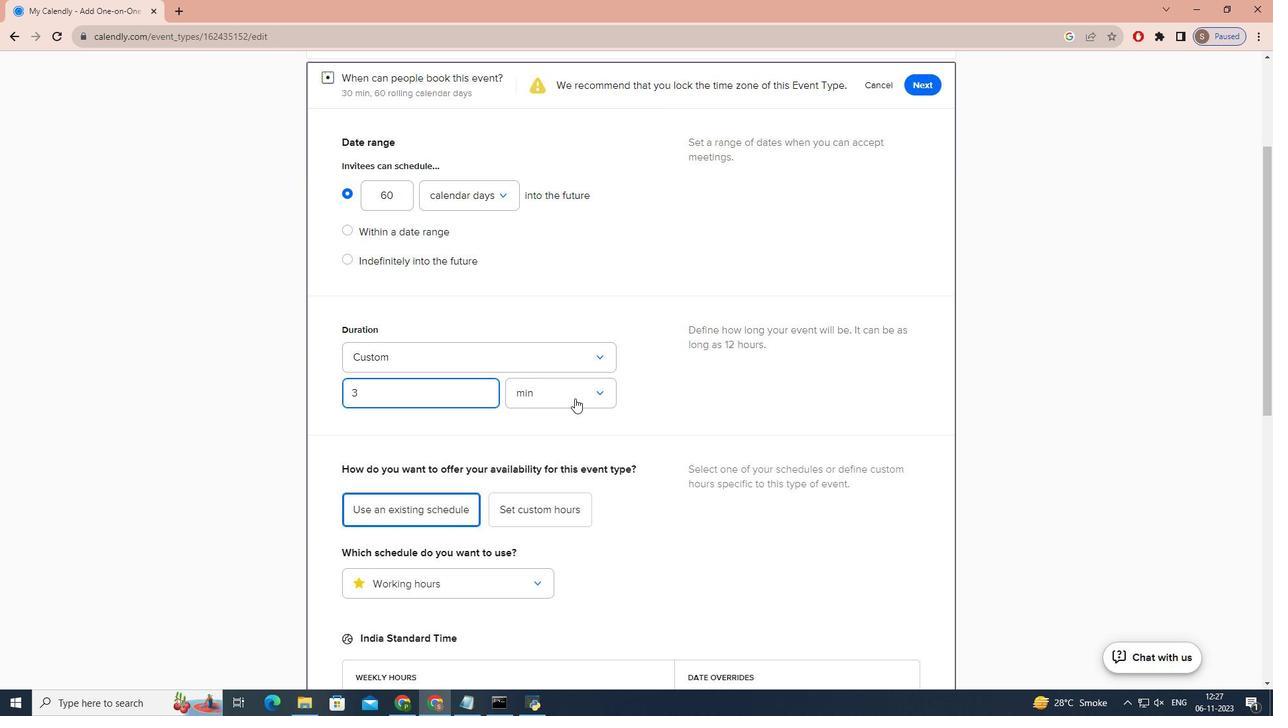 
Action: Mouse pressed left at (574, 398)
Screenshot: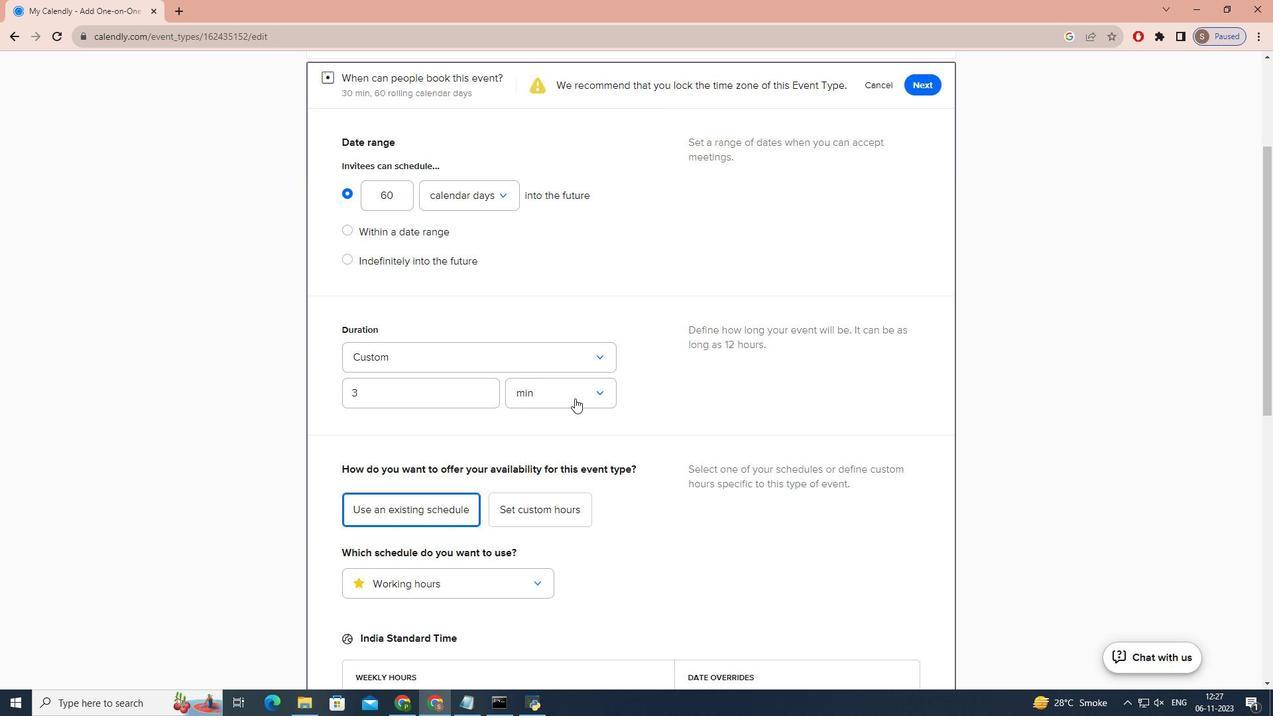 
Action: Mouse moved to (561, 462)
Screenshot: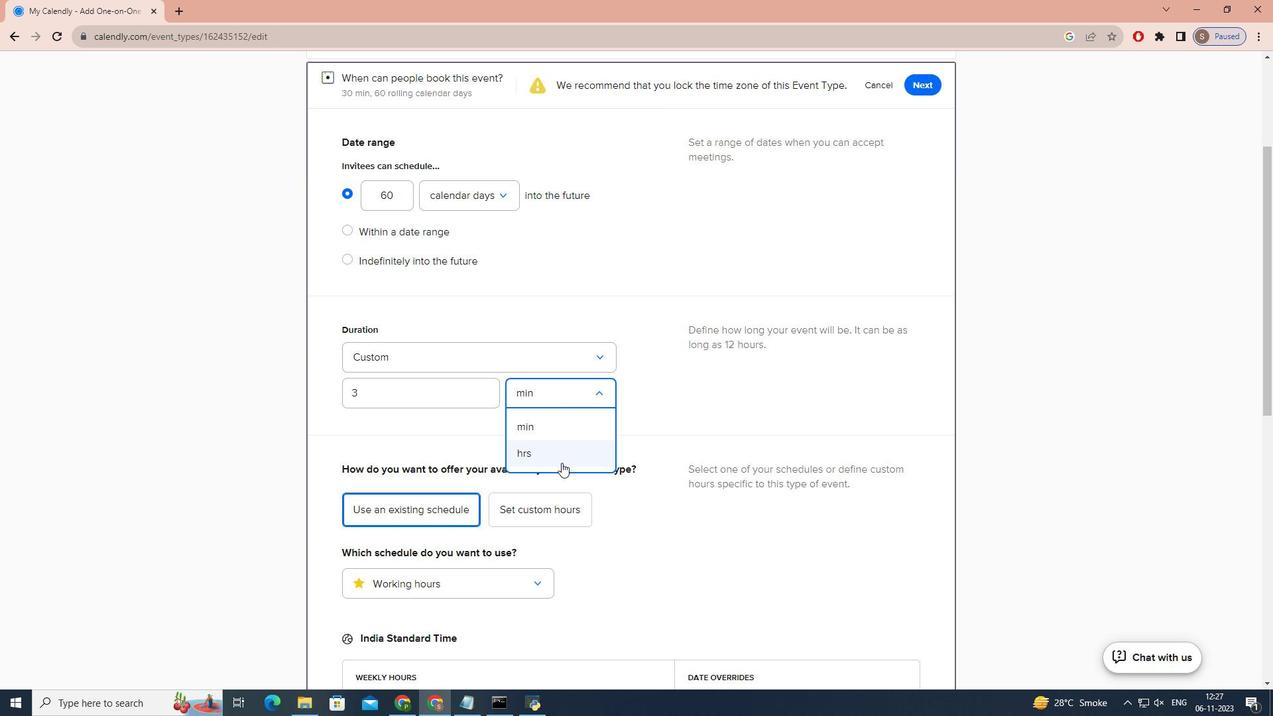 
Action: Mouse pressed left at (561, 462)
Screenshot: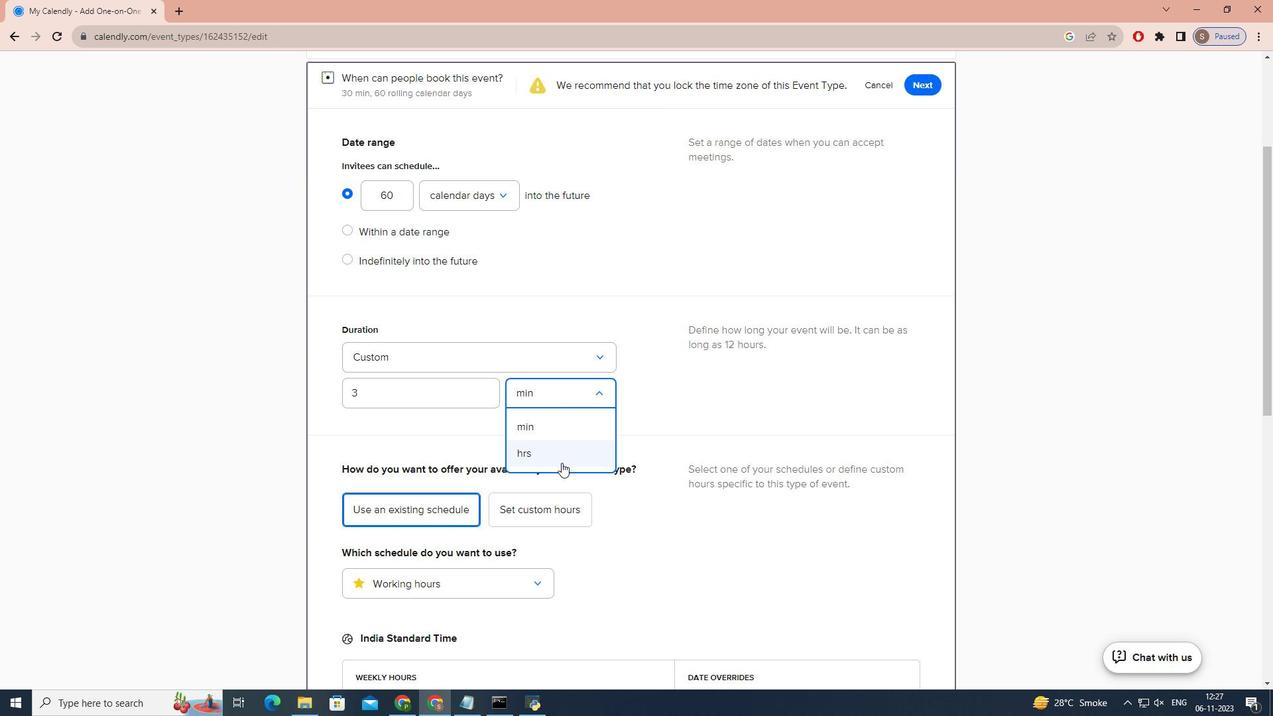 
Action: Mouse moved to (828, 355)
Screenshot: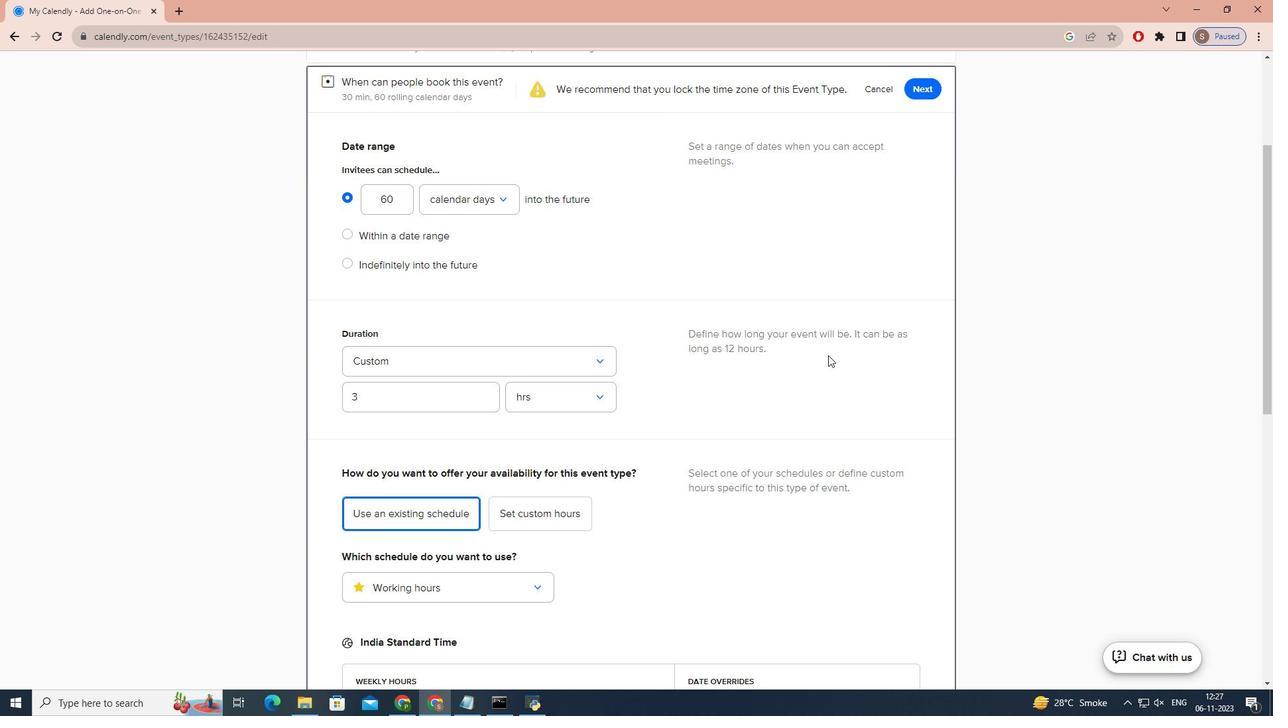 
Action: Mouse scrolled (828, 356) with delta (0, 0)
Screenshot: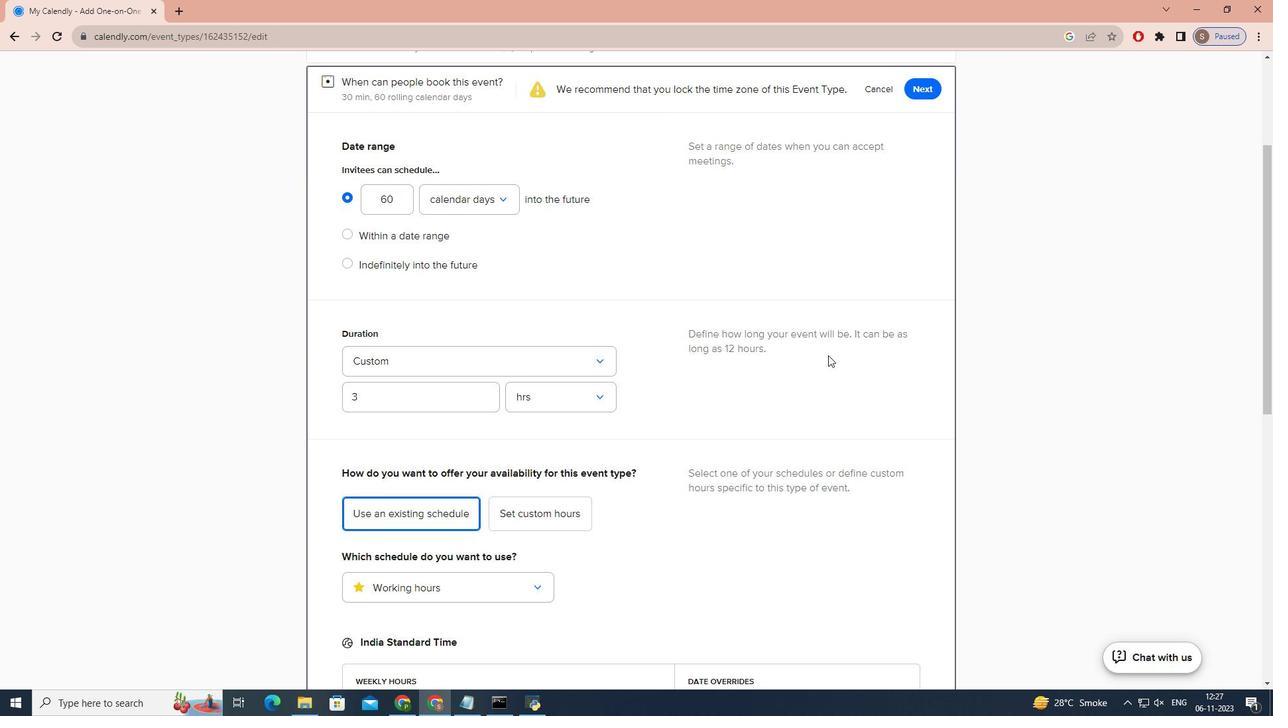 
Action: Mouse scrolled (828, 356) with delta (0, 0)
Screenshot: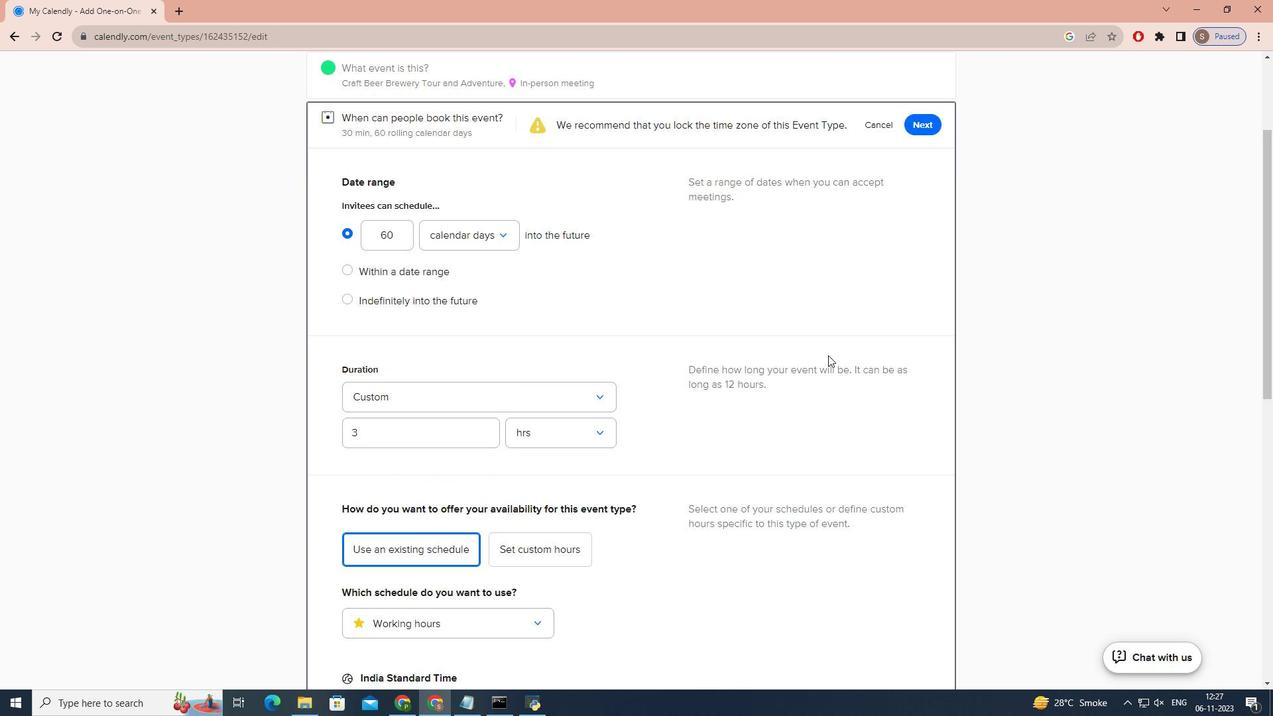
Action: Mouse moved to (828, 355)
Screenshot: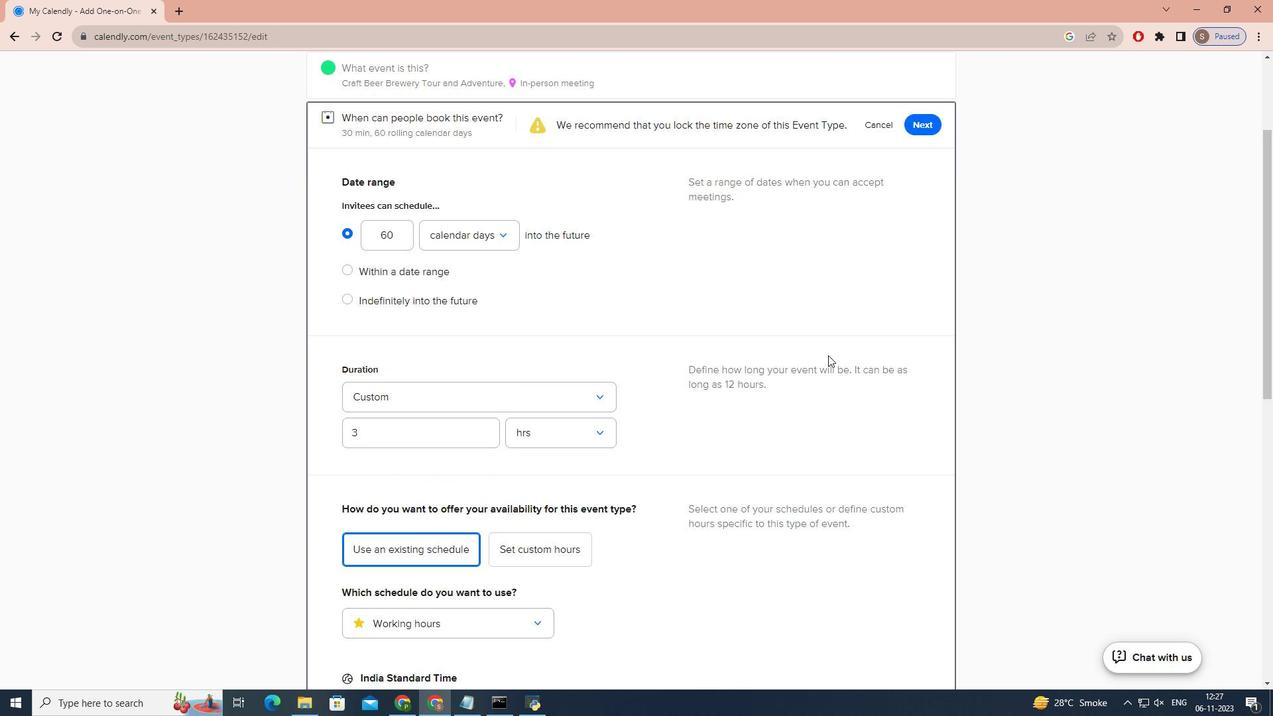 
Action: Mouse scrolled (828, 356) with delta (0, 0)
Screenshot: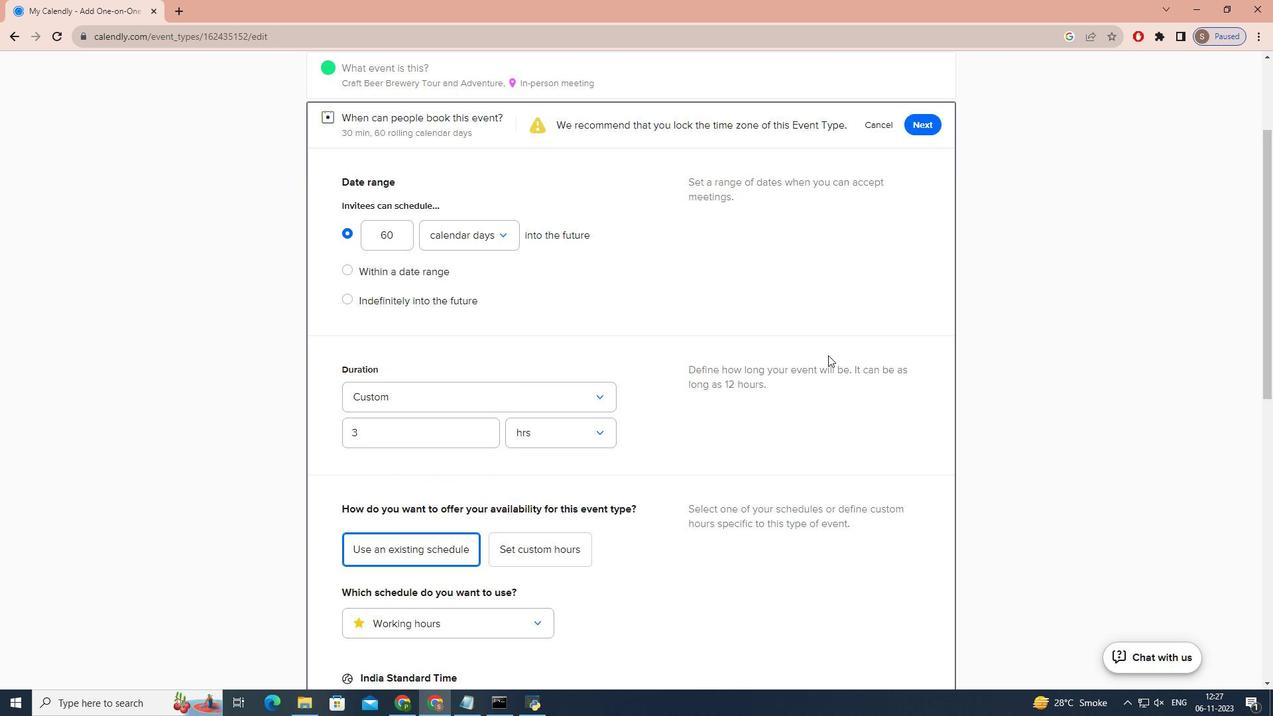 
Action: Mouse scrolled (828, 356) with delta (0, 0)
Screenshot: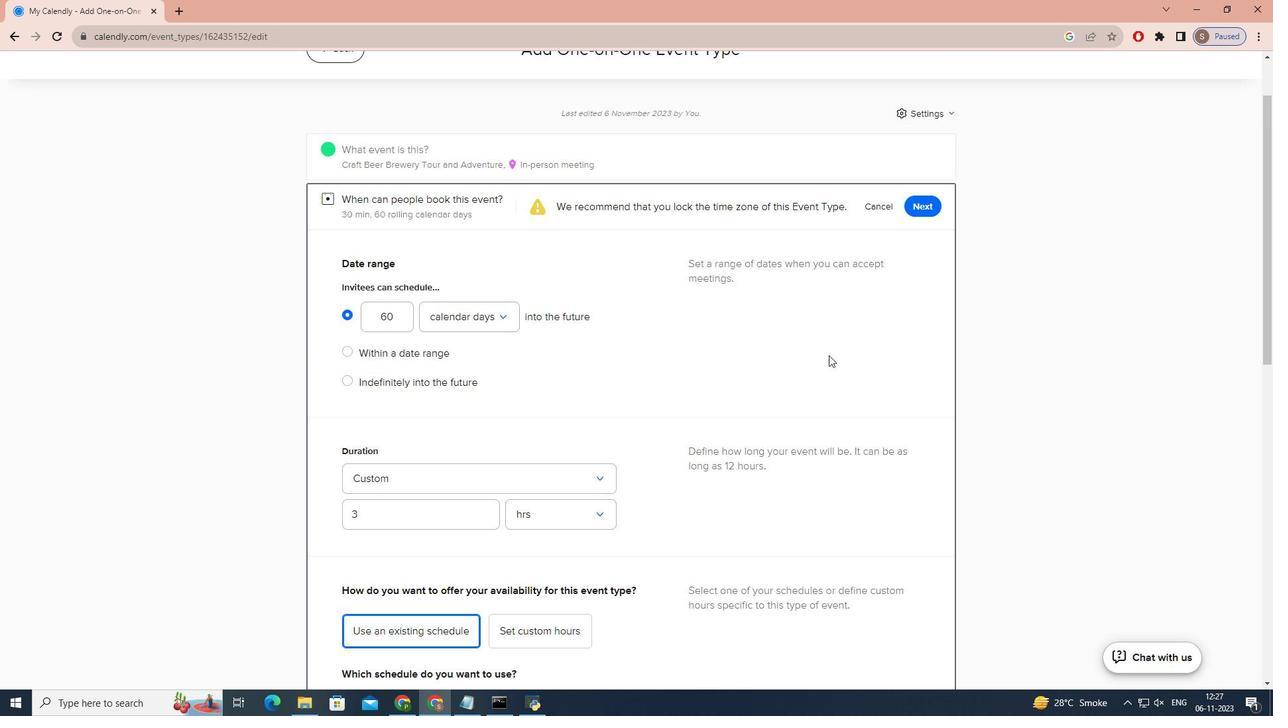 
Action: Mouse moved to (929, 277)
Screenshot: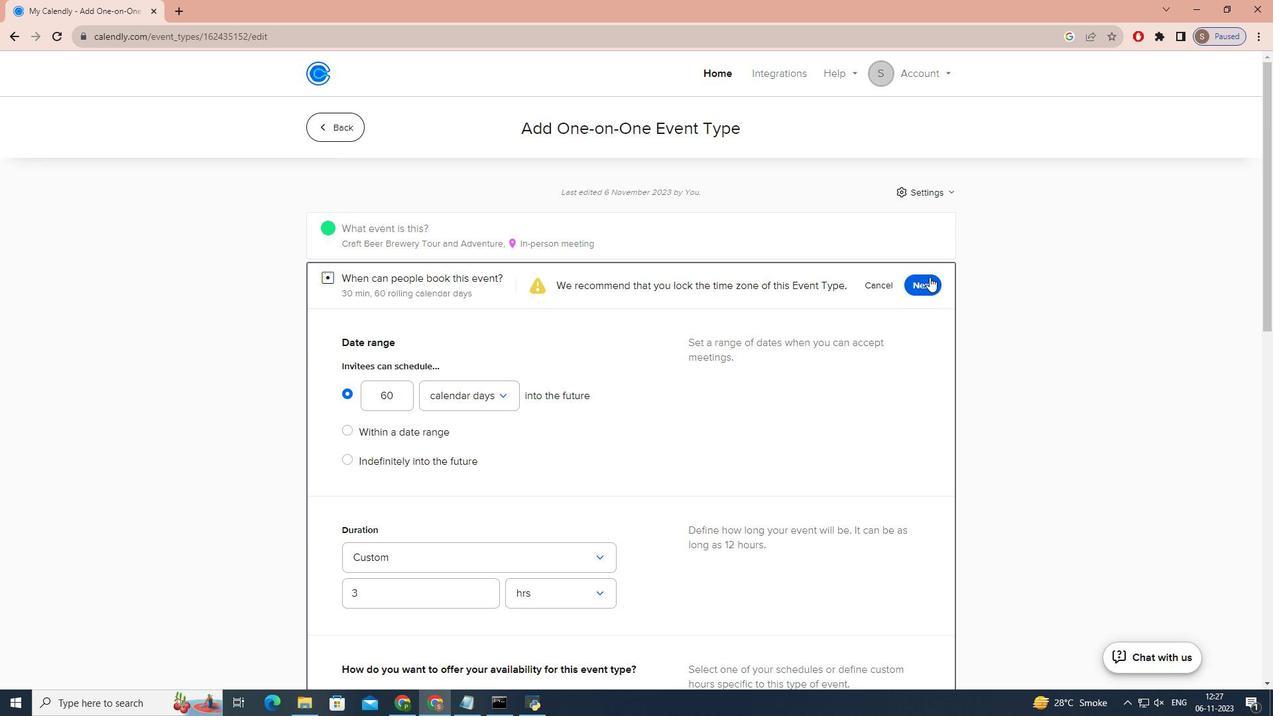 
Action: Mouse pressed left at (929, 277)
Screenshot: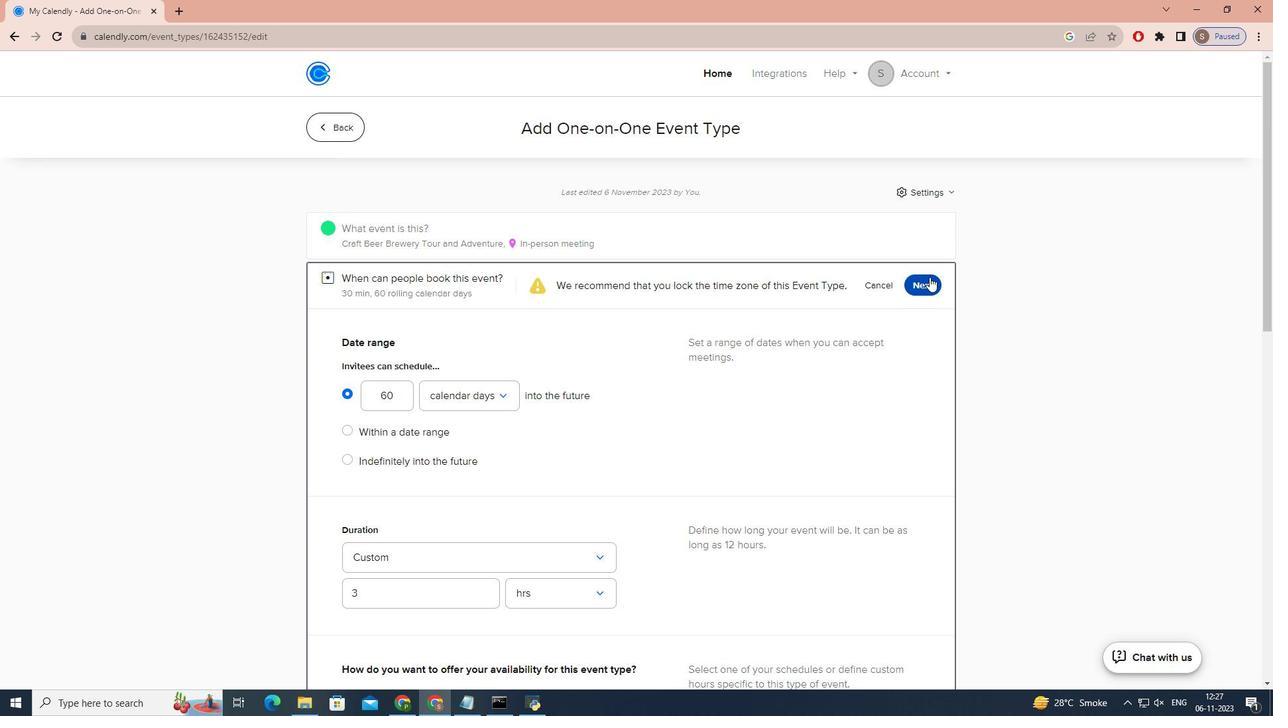 
